 Task: Look for space in Viñales, Cuba from 3rd June, 2023 to 9th June, 2023 for 2 adults in price range Rs.6000 to Rs.12000. Place can be entire place with 1  bedroom having 1 bed and 1 bathroom. Property type can be house, flat, guest house, hotel. Booking option can be shelf check-in. Required host language is .
Action: Mouse moved to (372, 71)
Screenshot: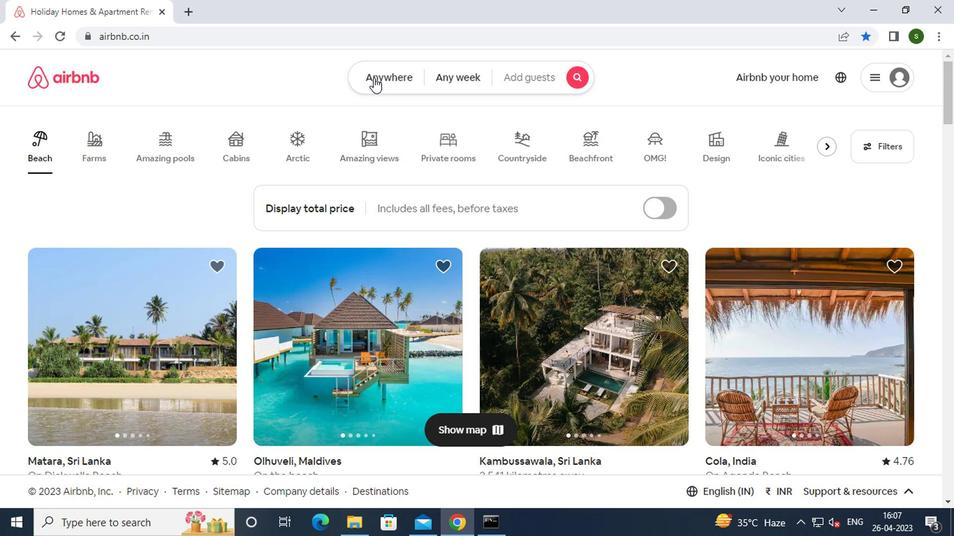 
Action: Mouse pressed left at (372, 71)
Screenshot: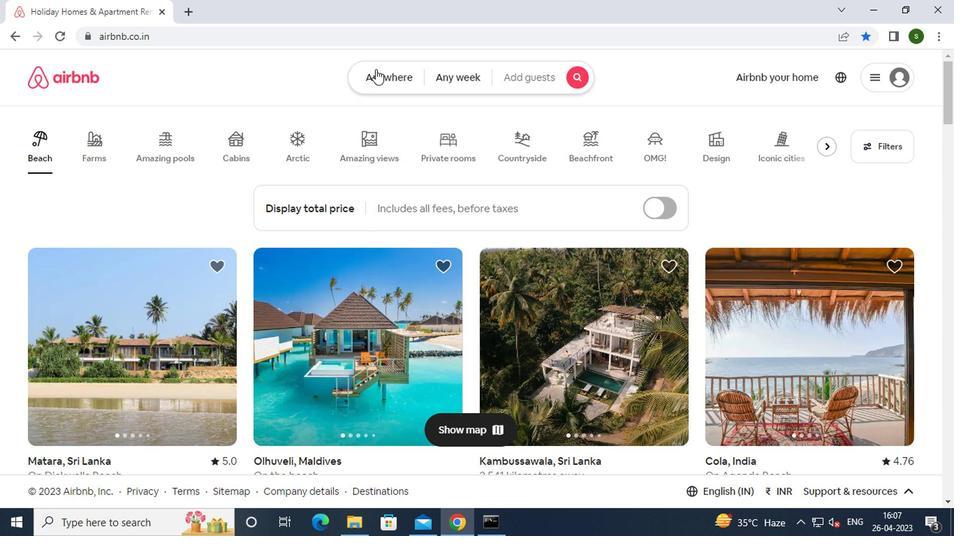 
Action: Mouse moved to (254, 130)
Screenshot: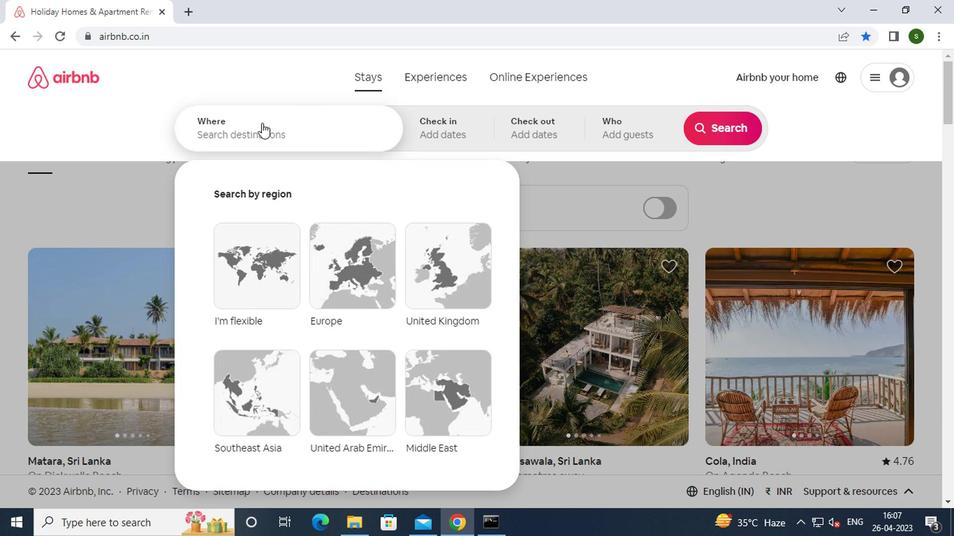 
Action: Mouse pressed left at (254, 130)
Screenshot: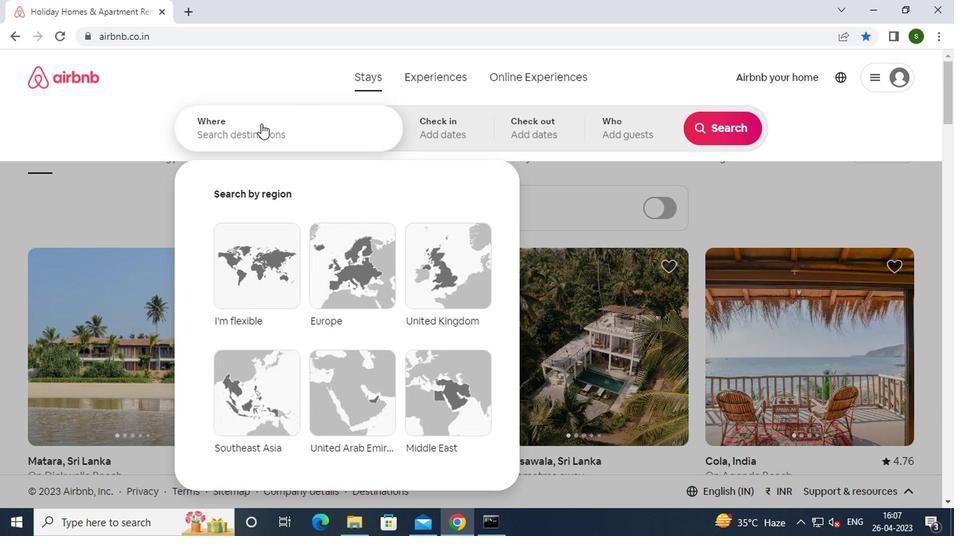 
Action: Key pressed <Key.caps_lock>v<Key.caps_lock>inales,<Key.space><Key.caps_lock>
Screenshot: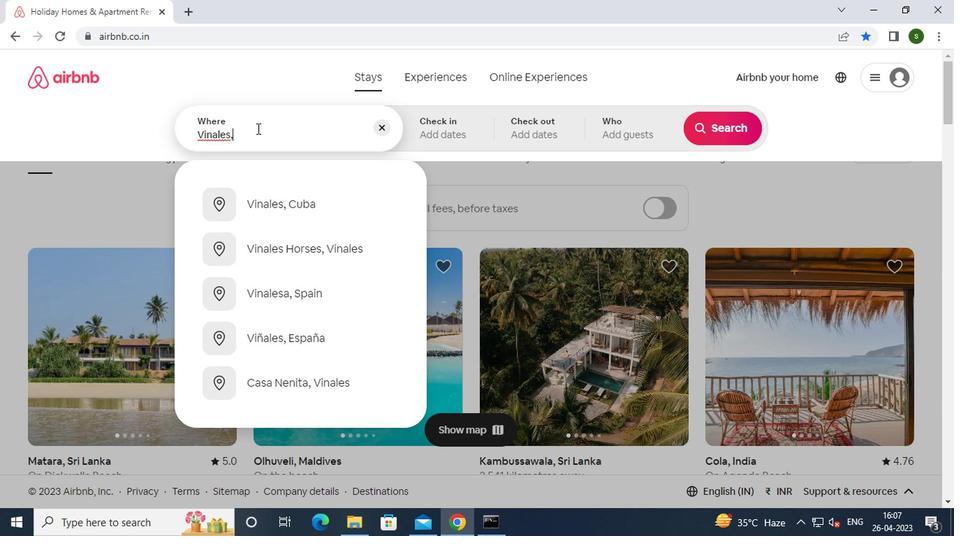 
Action: Mouse moved to (306, 203)
Screenshot: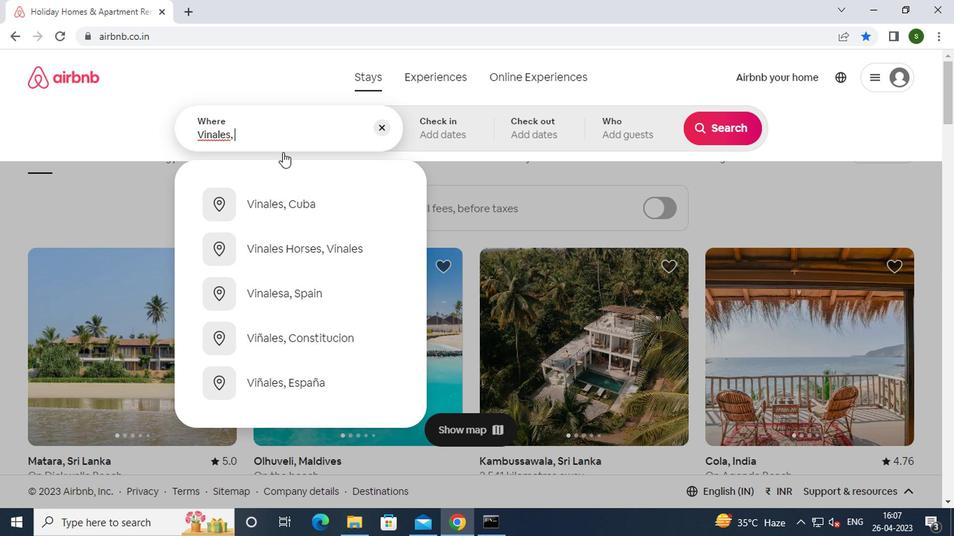 
Action: Mouse pressed left at (306, 203)
Screenshot: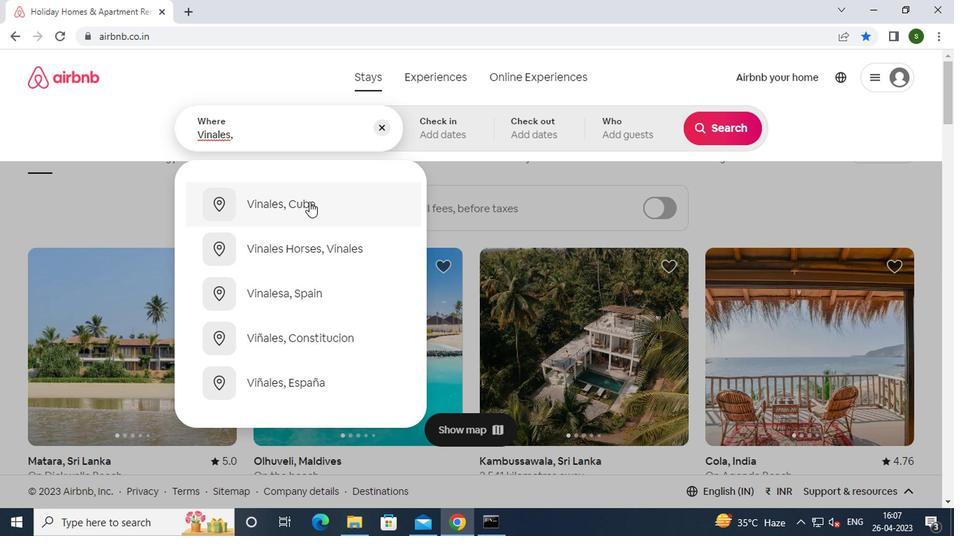 
Action: Mouse moved to (704, 238)
Screenshot: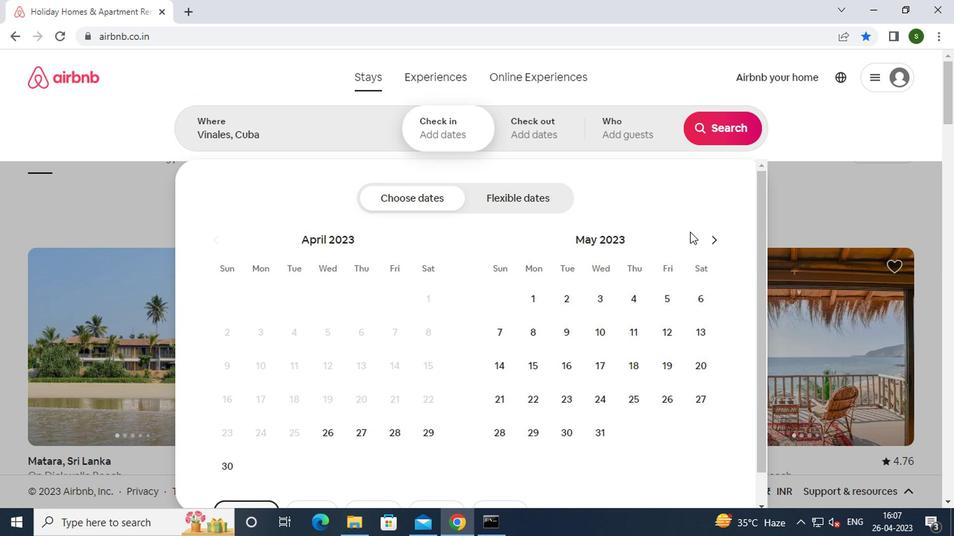 
Action: Mouse pressed left at (704, 238)
Screenshot: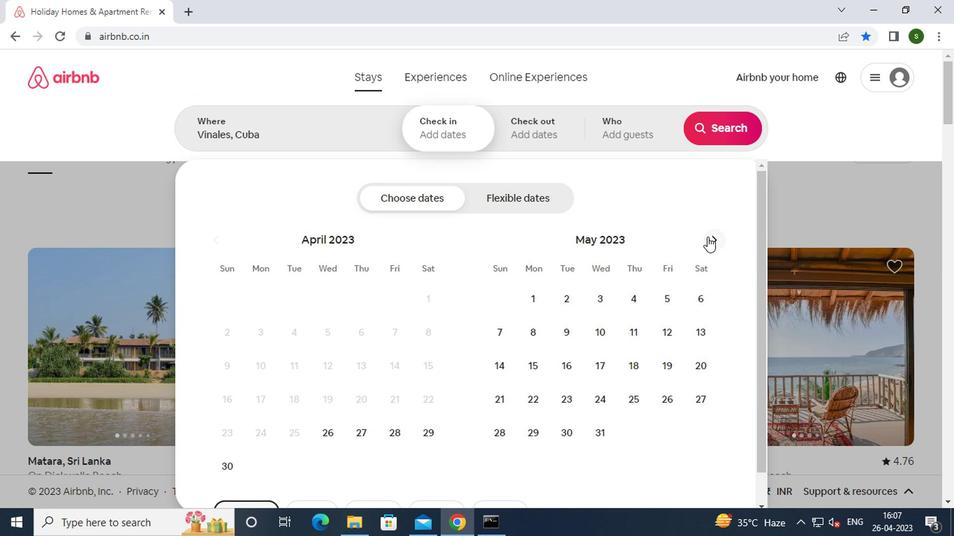 
Action: Mouse moved to (689, 304)
Screenshot: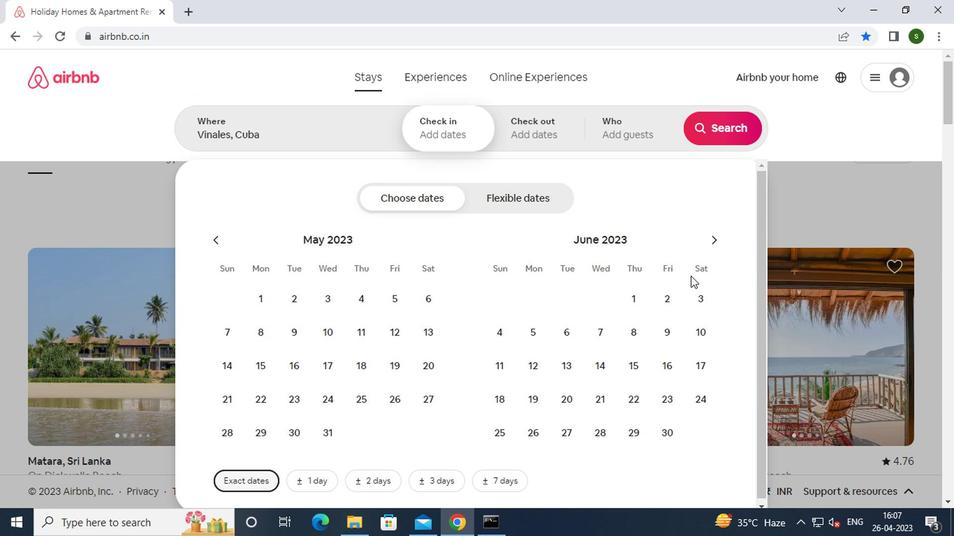 
Action: Mouse pressed left at (689, 304)
Screenshot: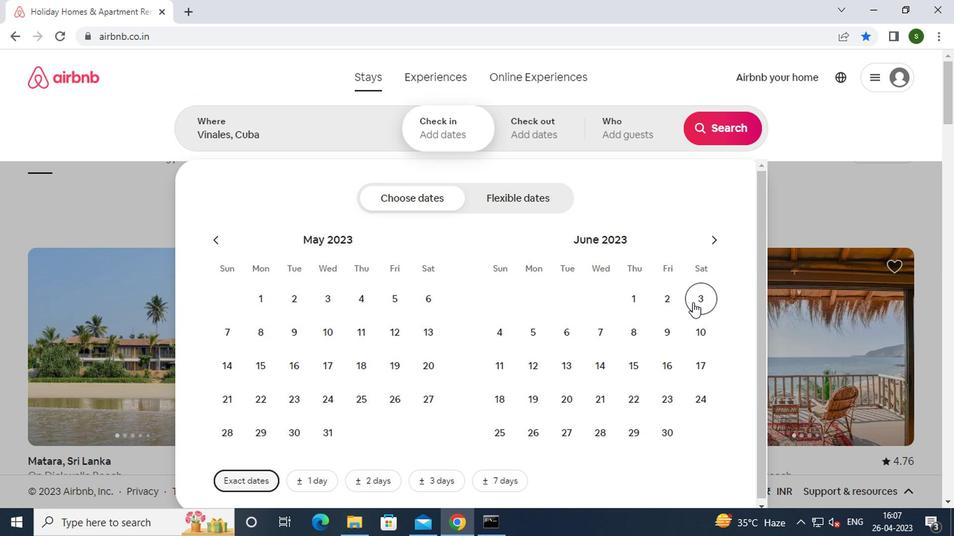 
Action: Mouse moved to (667, 337)
Screenshot: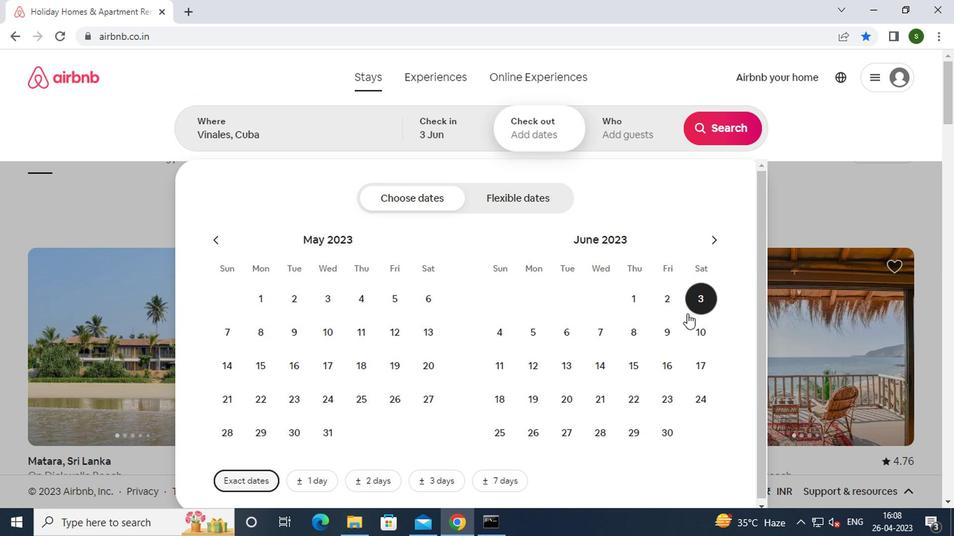 
Action: Mouse pressed left at (667, 337)
Screenshot: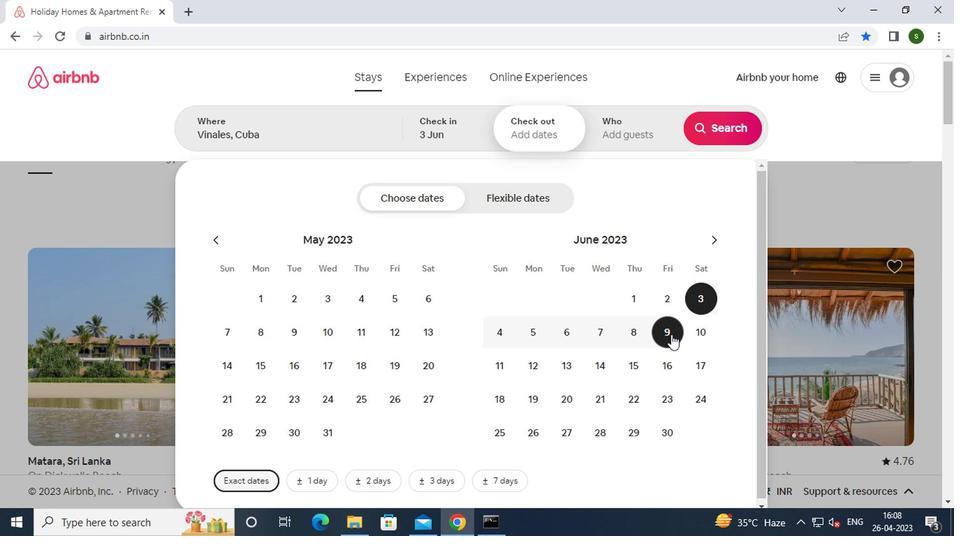 
Action: Mouse moved to (621, 133)
Screenshot: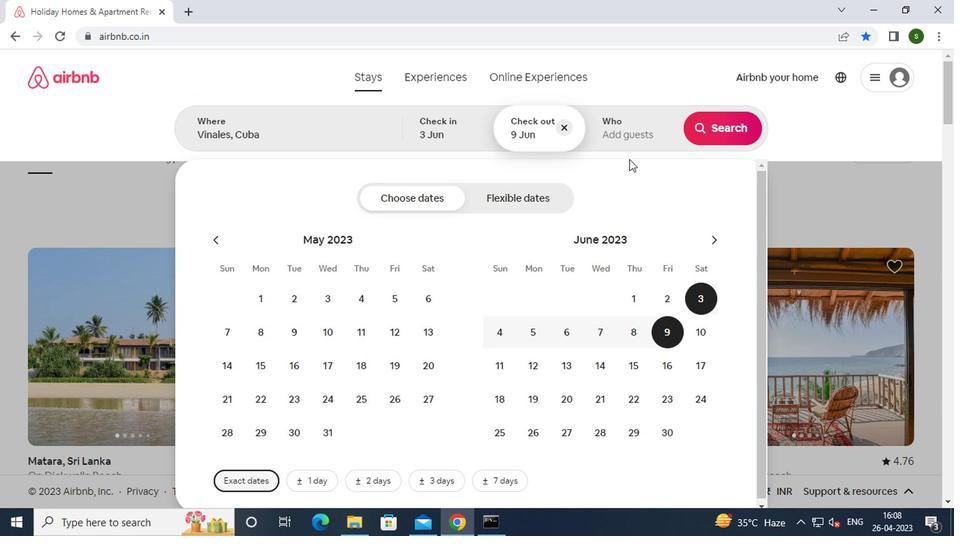 
Action: Mouse pressed left at (621, 133)
Screenshot: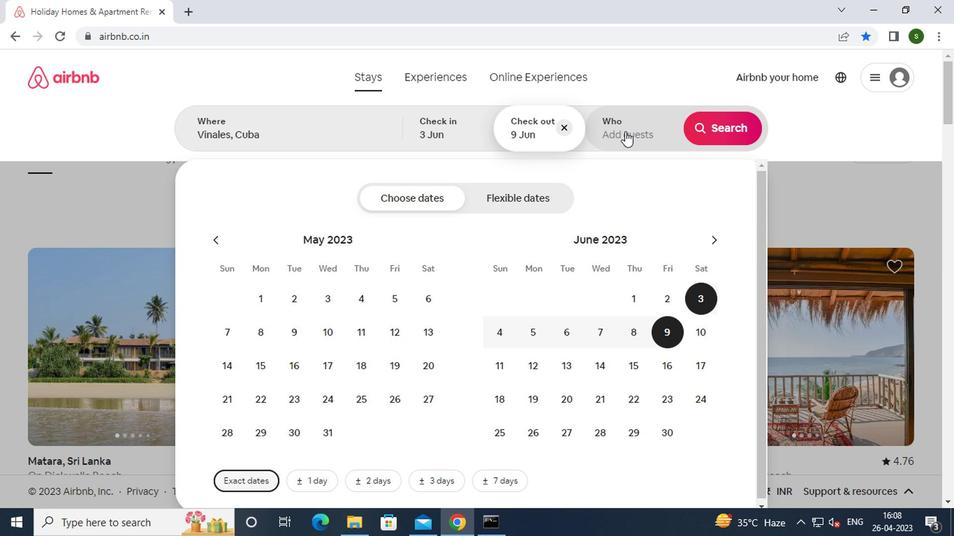 
Action: Mouse moved to (730, 206)
Screenshot: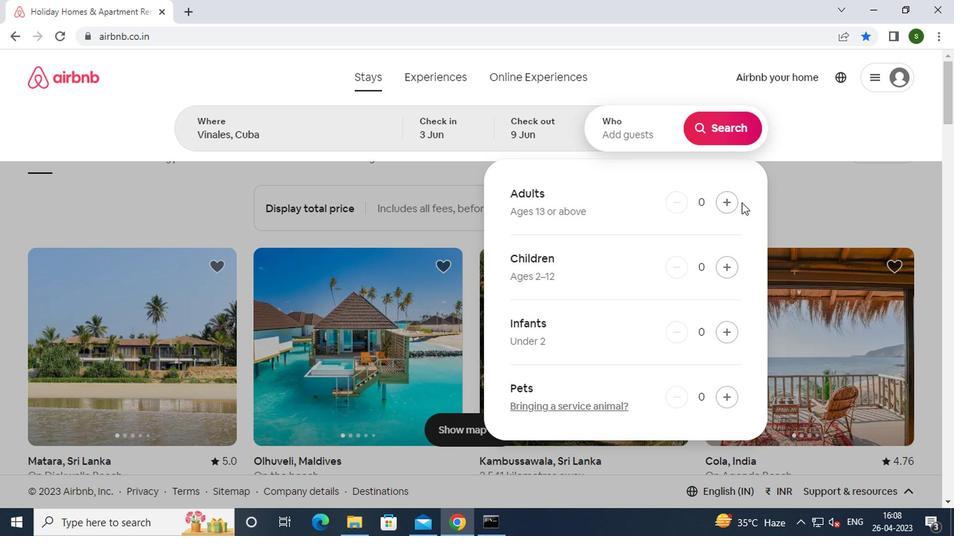 
Action: Mouse pressed left at (730, 206)
Screenshot: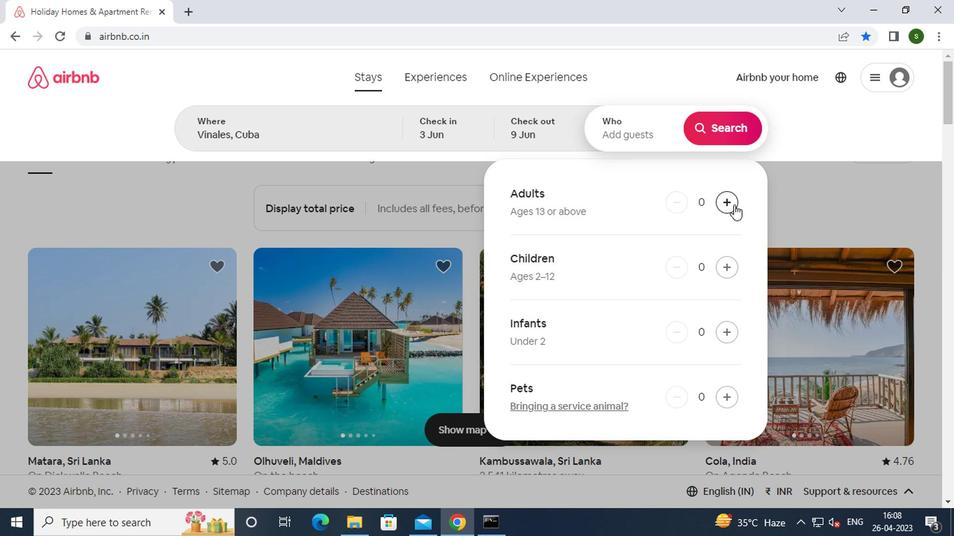 
Action: Mouse pressed left at (730, 206)
Screenshot: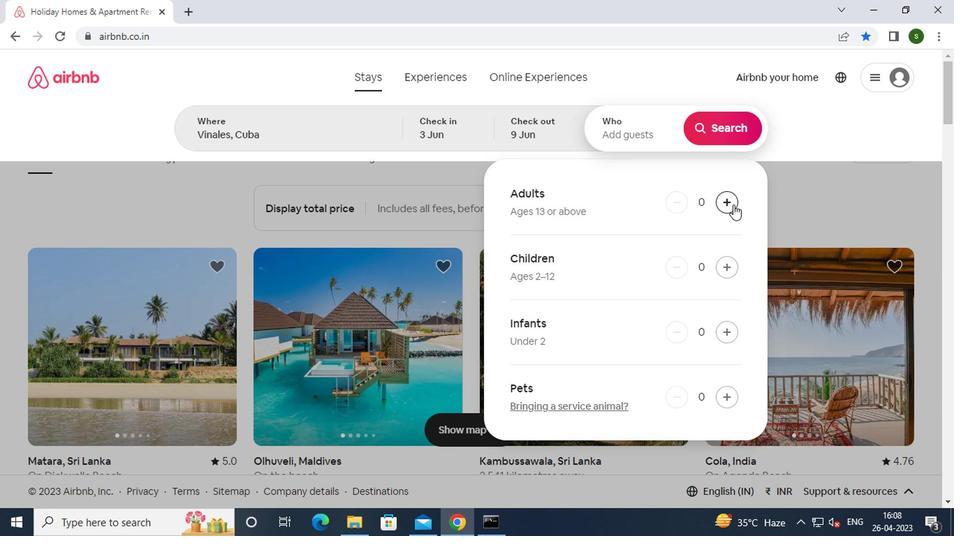 
Action: Mouse moved to (721, 136)
Screenshot: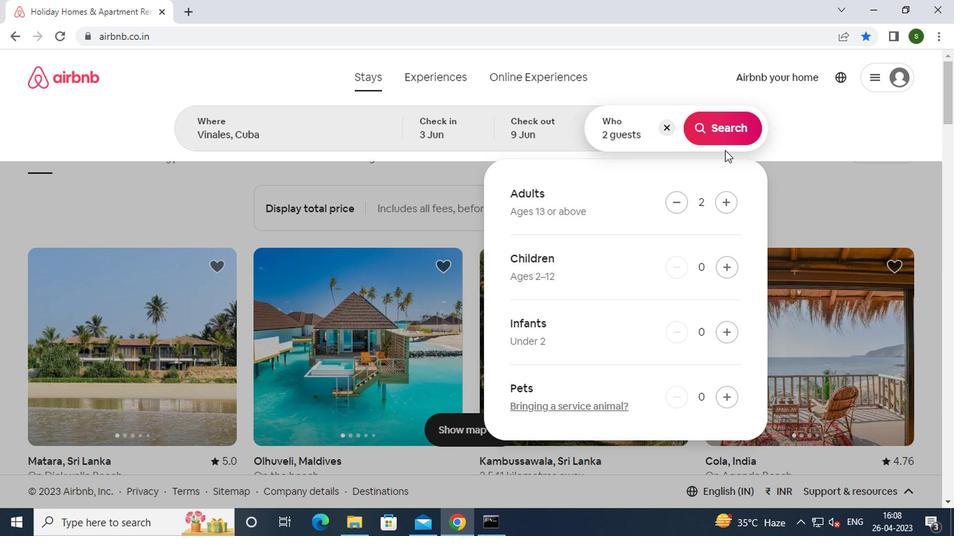 
Action: Mouse pressed left at (721, 136)
Screenshot: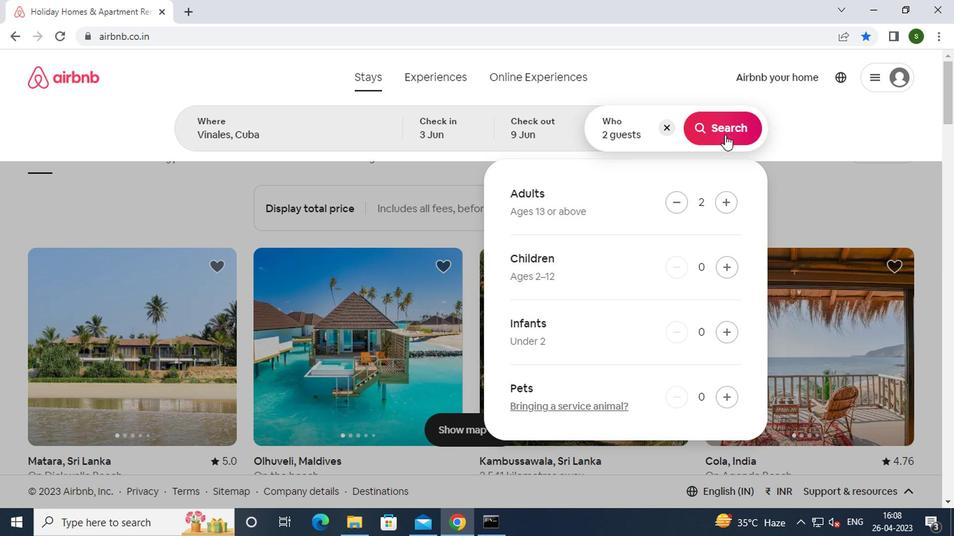 
Action: Mouse moved to (885, 141)
Screenshot: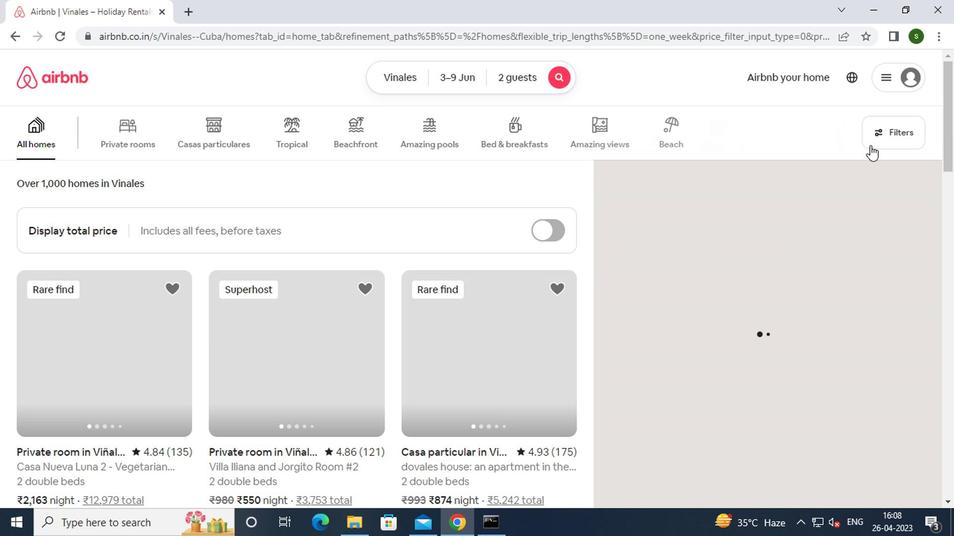 
Action: Mouse pressed left at (885, 141)
Screenshot: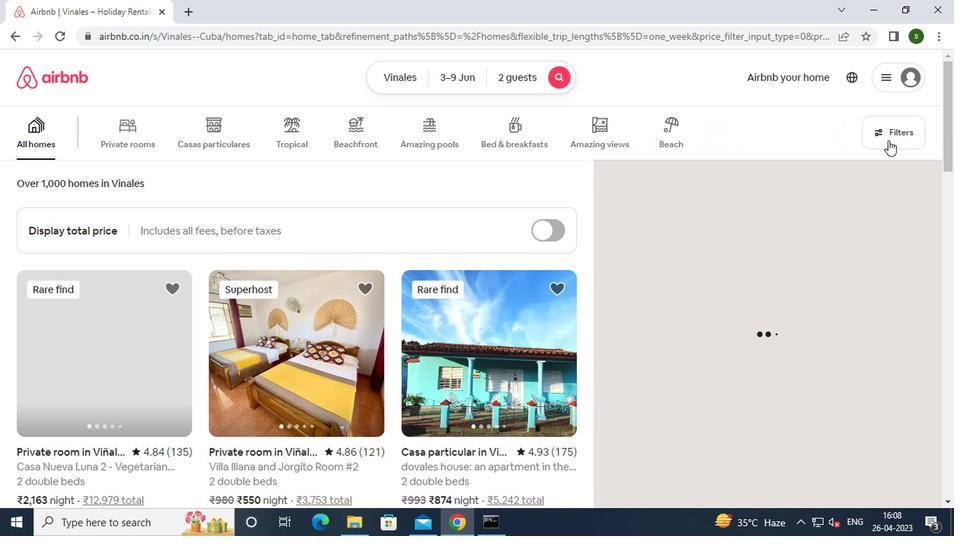
Action: Mouse moved to (307, 313)
Screenshot: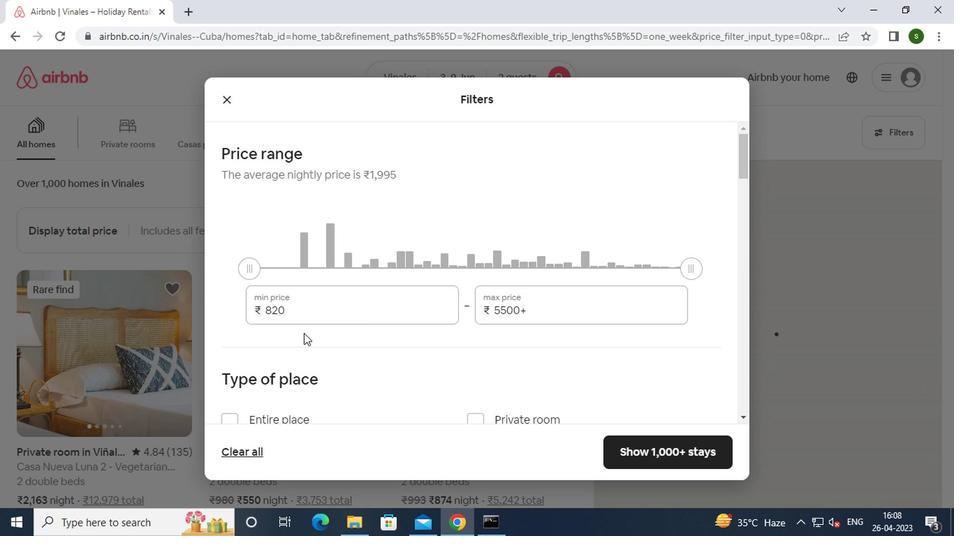 
Action: Mouse pressed left at (307, 313)
Screenshot: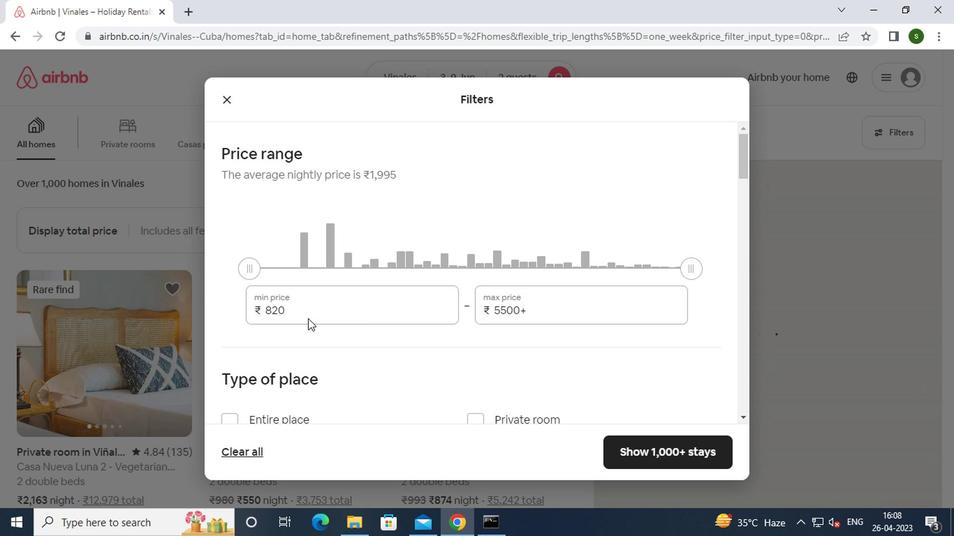 
Action: Mouse moved to (307, 313)
Screenshot: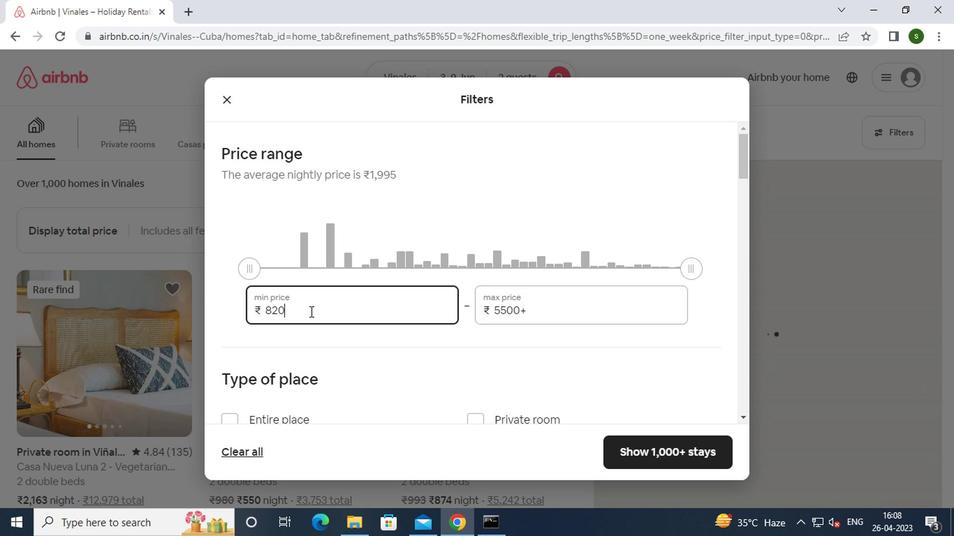 
Action: Key pressed <Key.backspace><Key.backspace><Key.backspace><Key.backspace><Key.backspace><Key.backspace><Key.backspace>6000
Screenshot: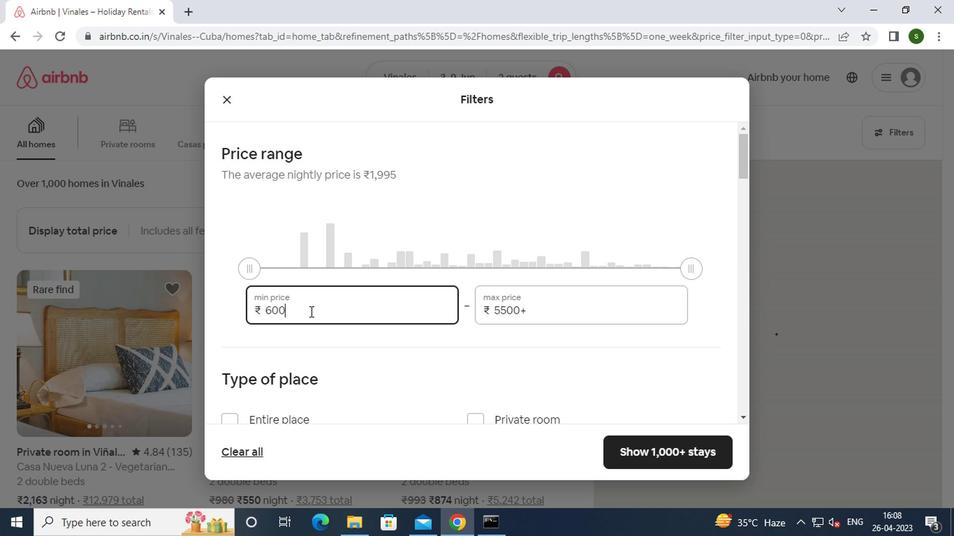 
Action: Mouse moved to (533, 313)
Screenshot: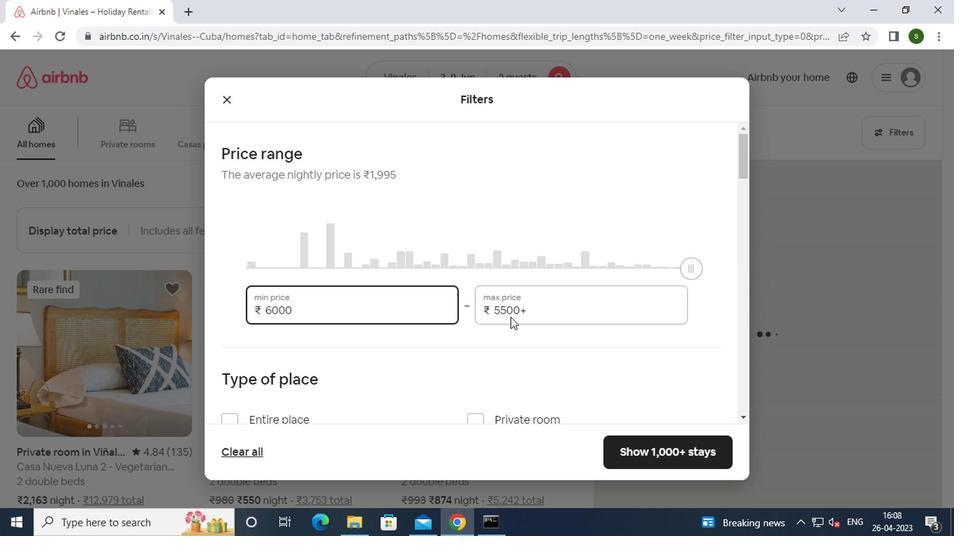 
Action: Mouse pressed left at (533, 313)
Screenshot: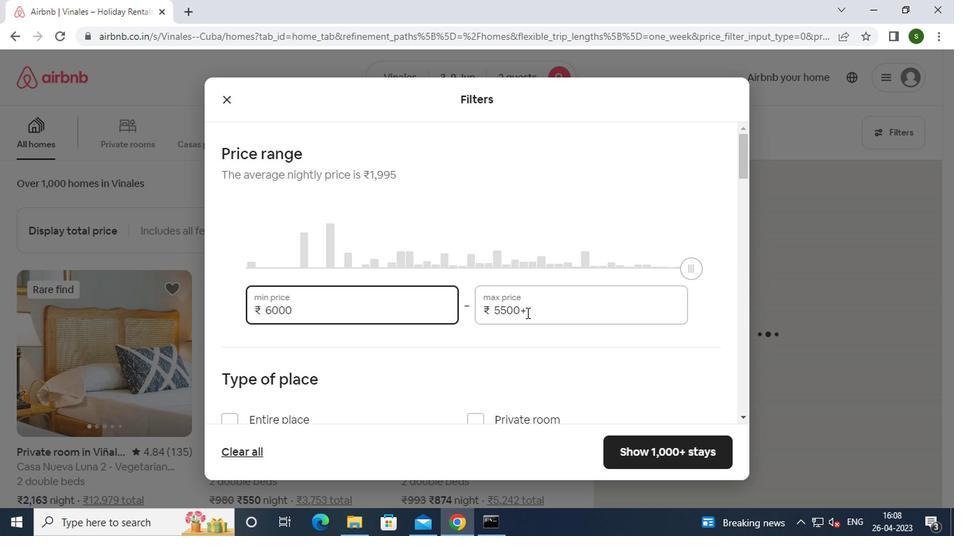 
Action: Key pressed <Key.backspace><Key.backspace><Key.backspace><Key.backspace><Key.backspace><Key.backspace><Key.backspace><Key.backspace><Key.backspace><Key.backspace>12000
Screenshot: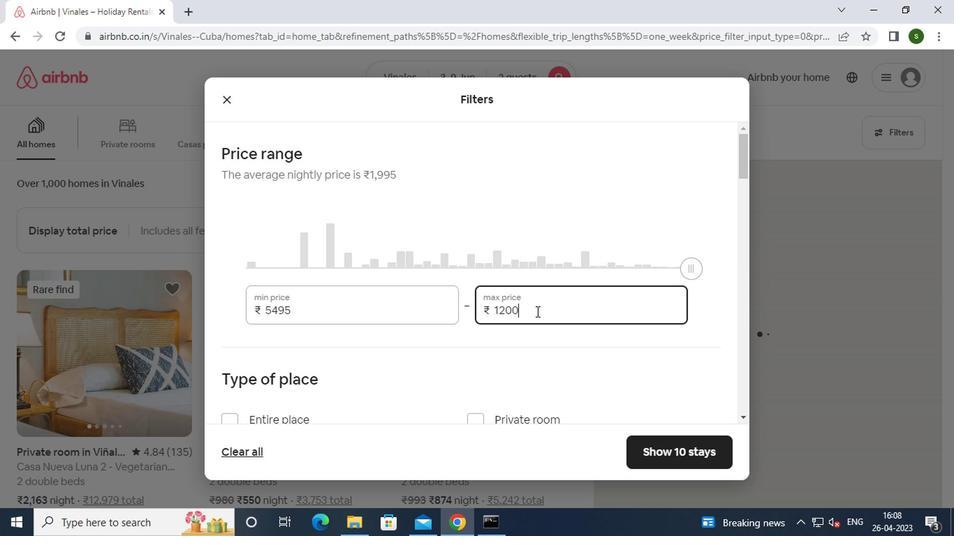 
Action: Mouse moved to (401, 335)
Screenshot: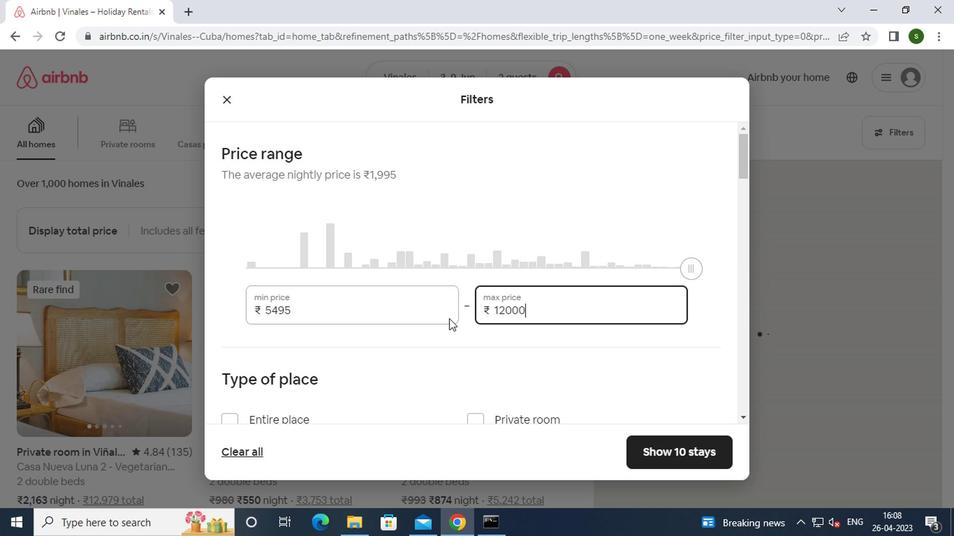 
Action: Mouse scrolled (401, 334) with delta (0, 0)
Screenshot: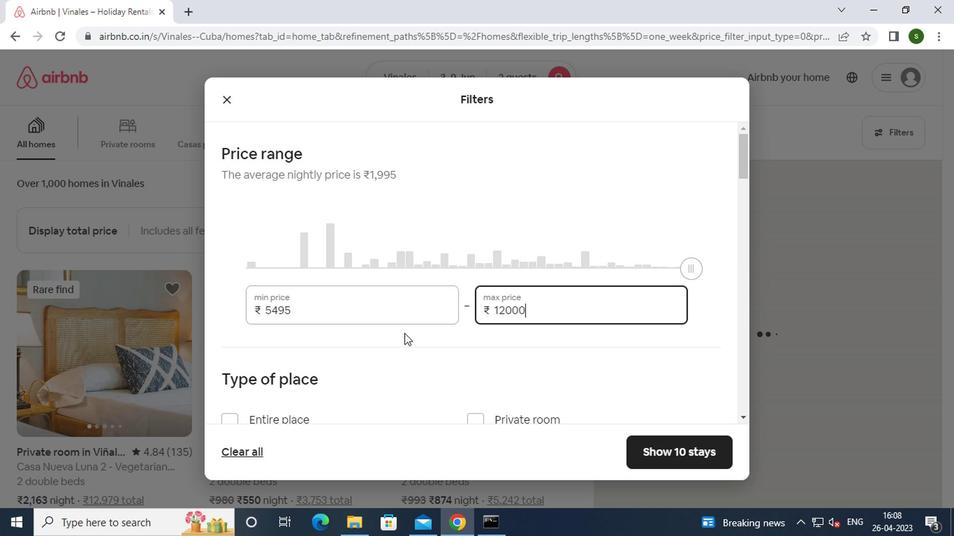 
Action: Mouse scrolled (401, 334) with delta (0, 0)
Screenshot: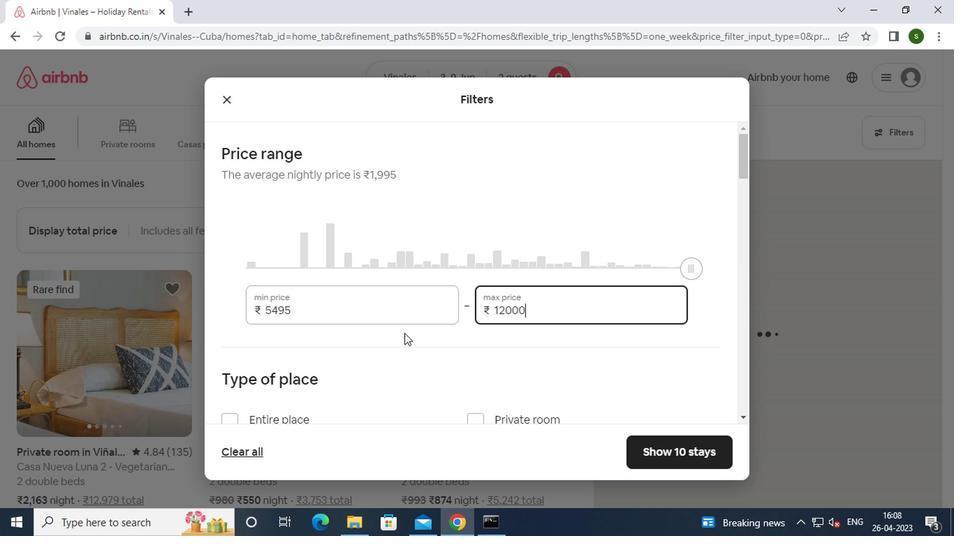 
Action: Mouse moved to (252, 284)
Screenshot: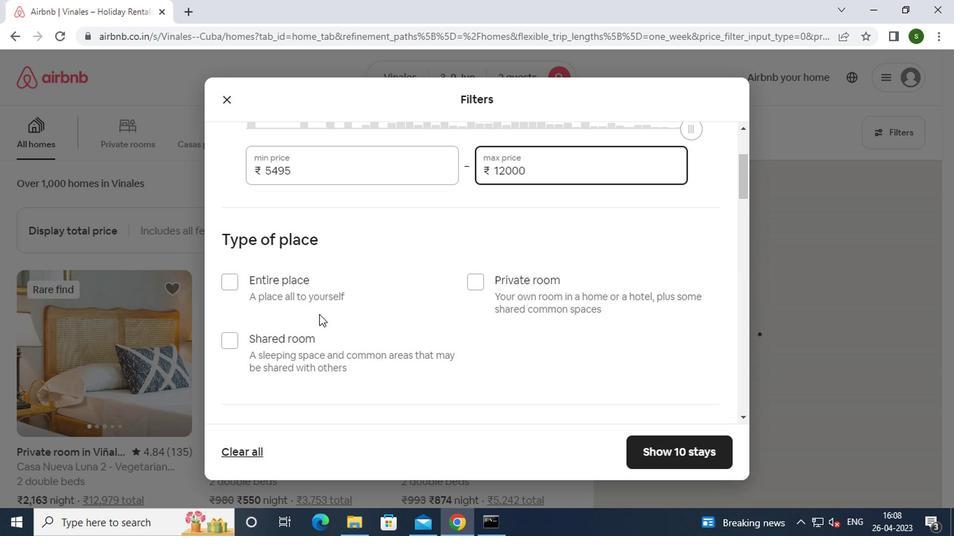 
Action: Mouse pressed left at (252, 284)
Screenshot: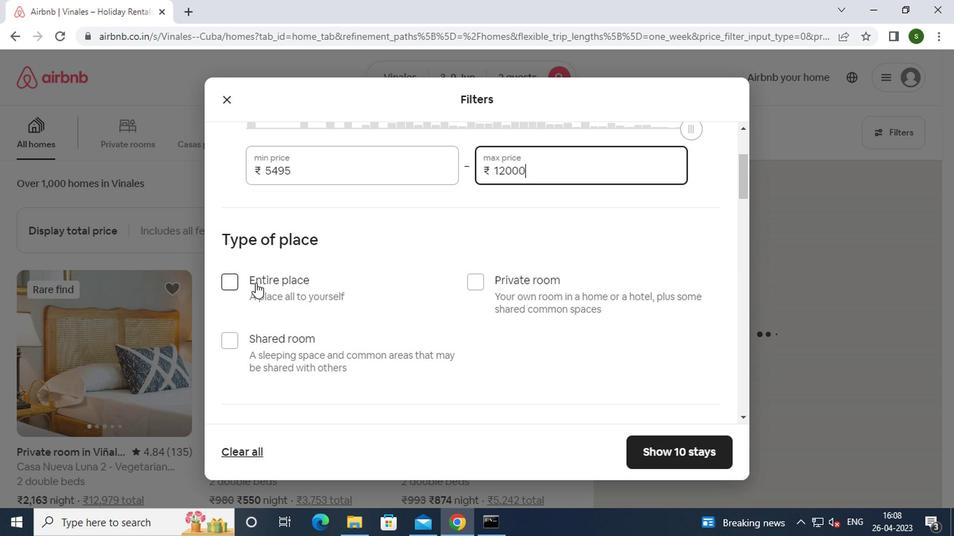 
Action: Mouse scrolled (252, 283) with delta (0, 0)
Screenshot: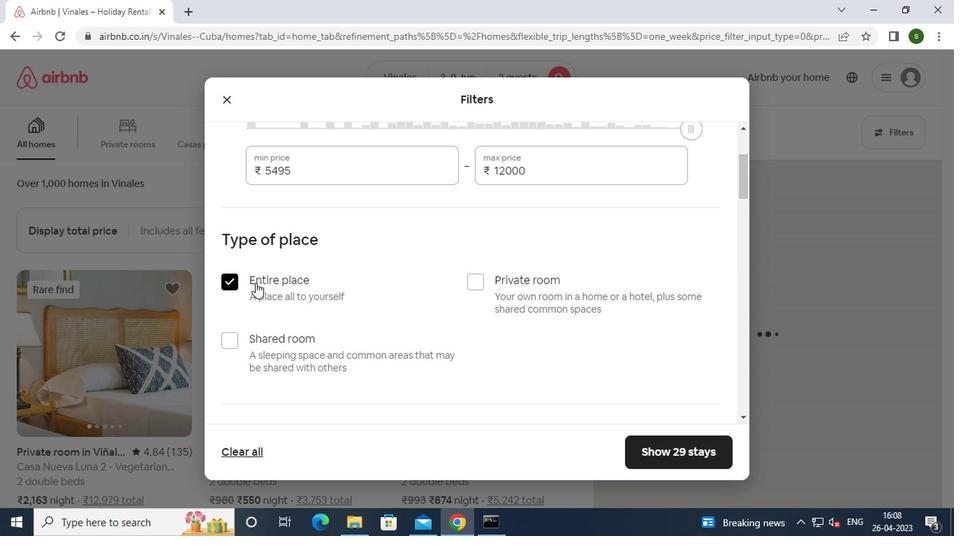 
Action: Mouse scrolled (252, 283) with delta (0, 0)
Screenshot: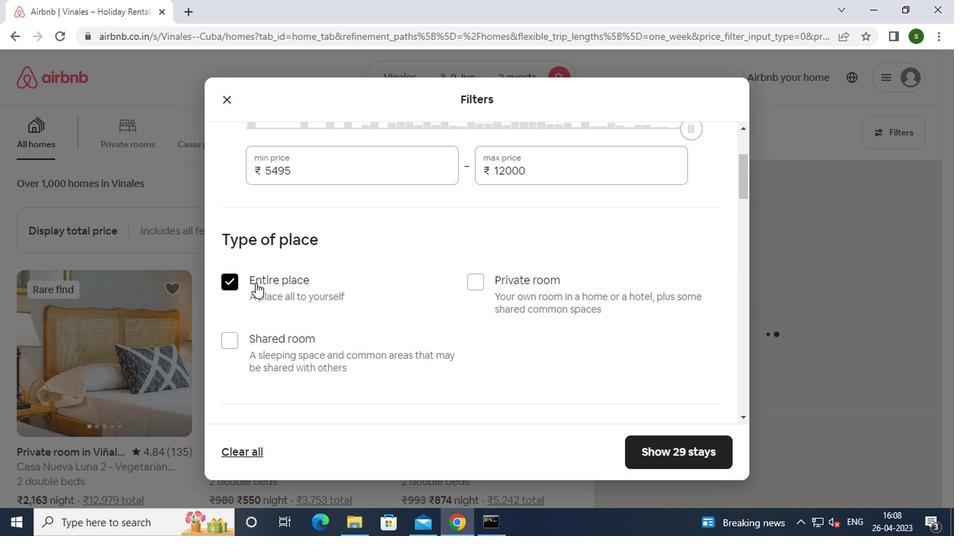 
Action: Mouse scrolled (252, 283) with delta (0, 0)
Screenshot: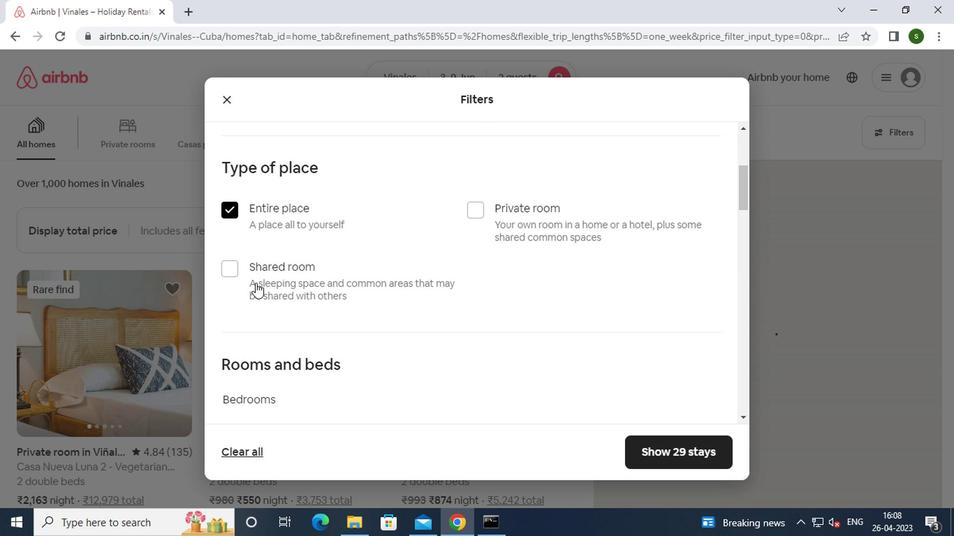 
Action: Mouse moved to (295, 297)
Screenshot: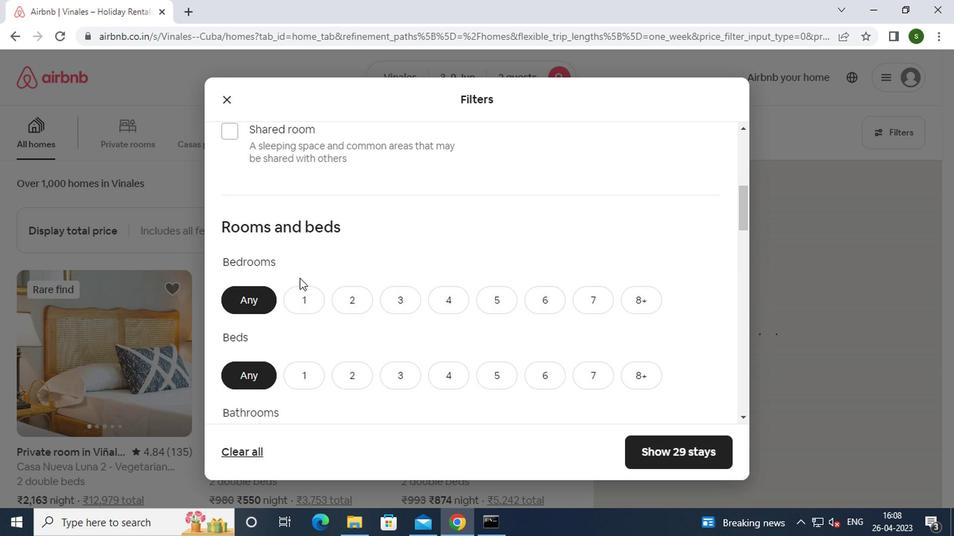 
Action: Mouse pressed left at (295, 297)
Screenshot: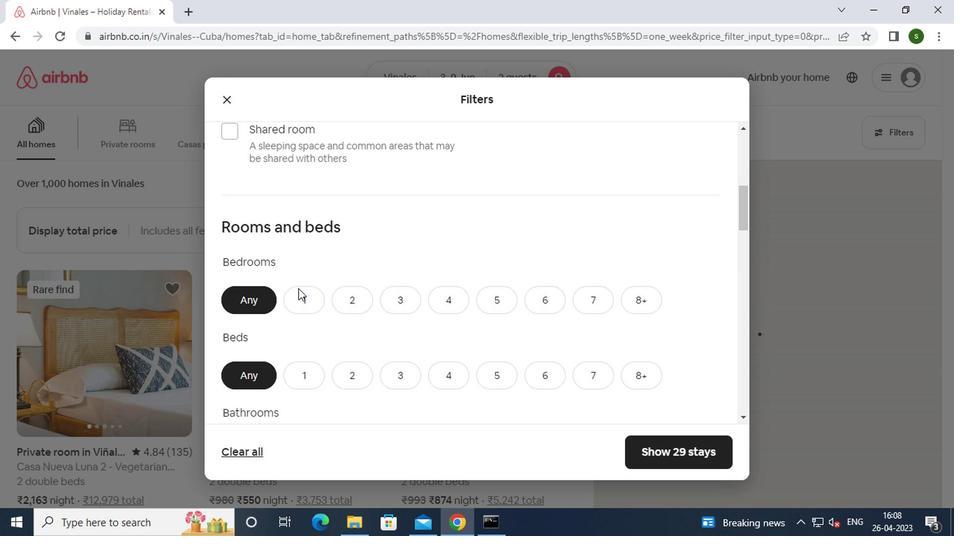 
Action: Mouse moved to (297, 386)
Screenshot: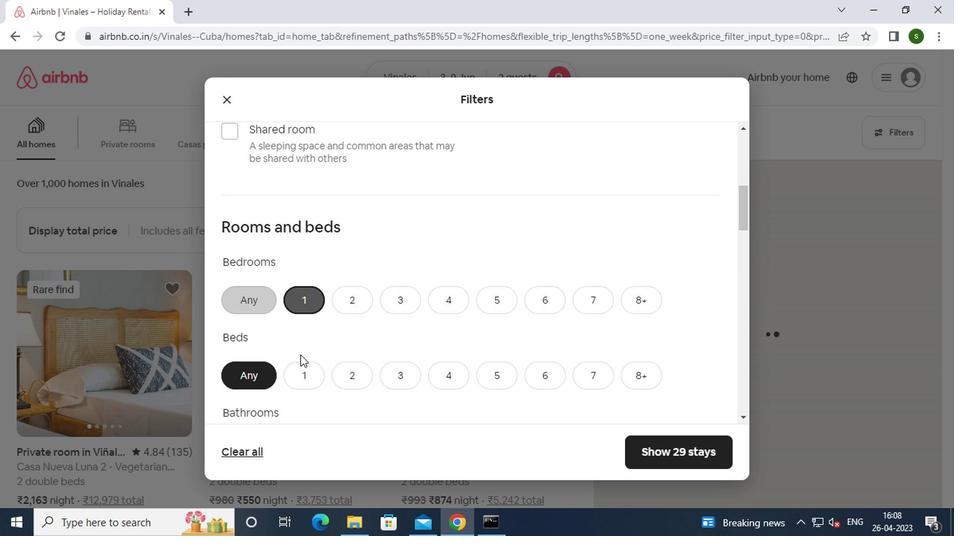
Action: Mouse pressed left at (297, 386)
Screenshot: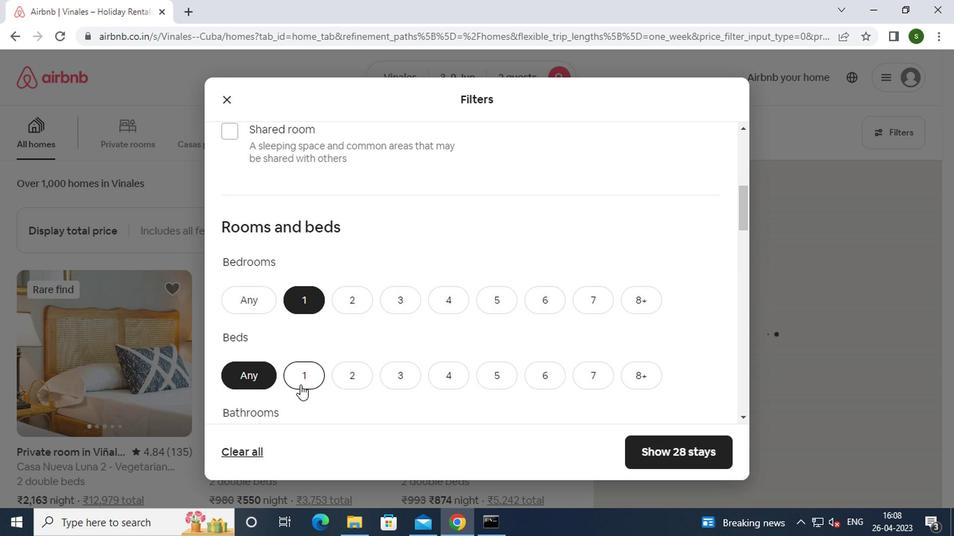 
Action: Mouse scrolled (297, 385) with delta (0, 0)
Screenshot: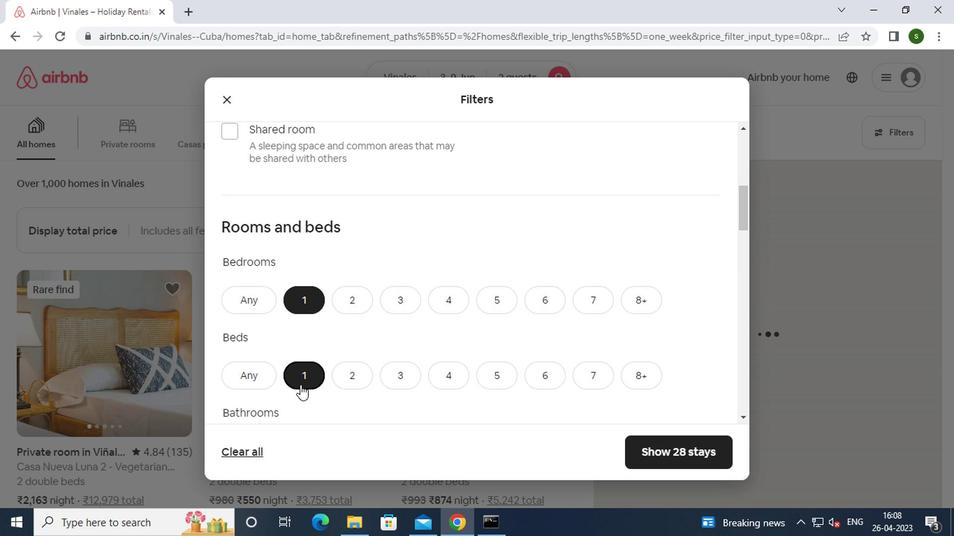 
Action: Mouse scrolled (297, 385) with delta (0, 0)
Screenshot: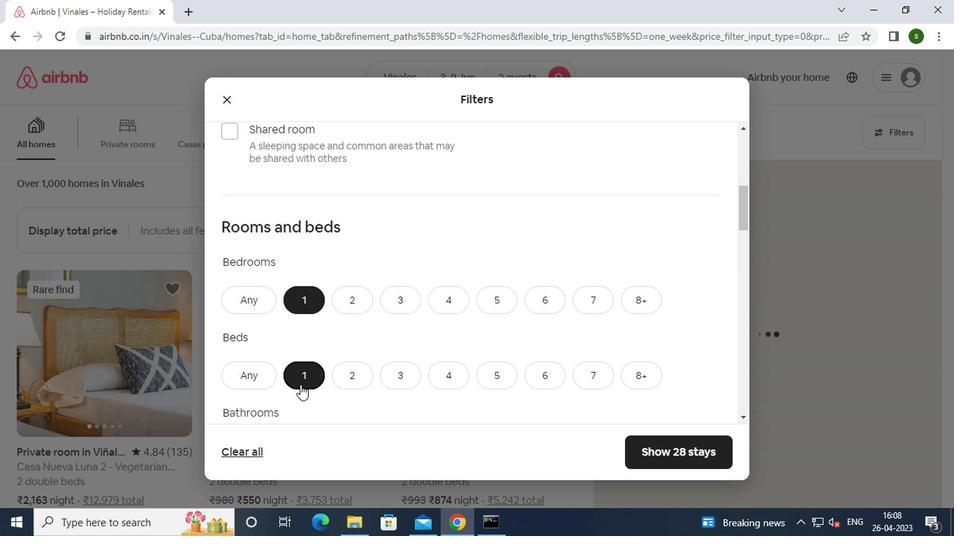 
Action: Mouse moved to (307, 312)
Screenshot: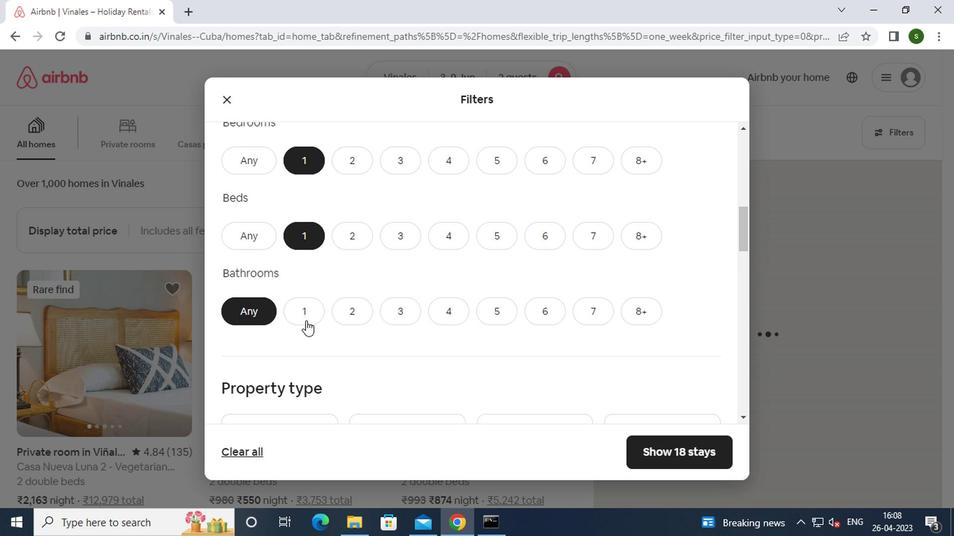 
Action: Mouse pressed left at (307, 312)
Screenshot: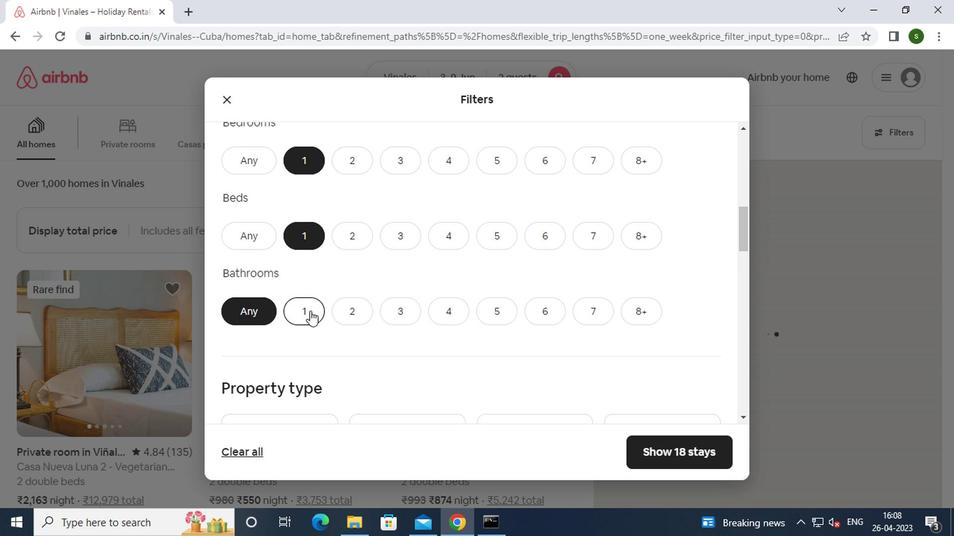 
Action: Mouse moved to (325, 311)
Screenshot: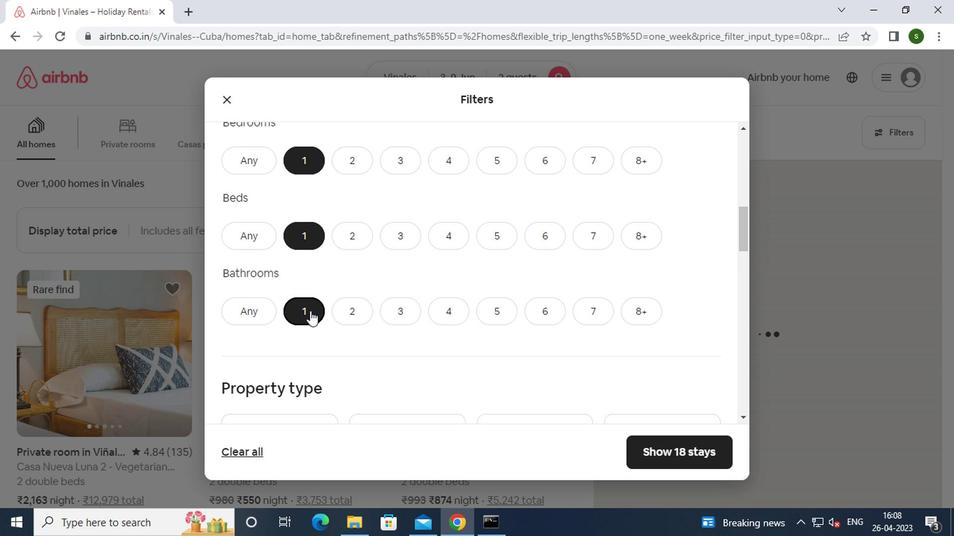 
Action: Mouse scrolled (325, 311) with delta (0, 0)
Screenshot: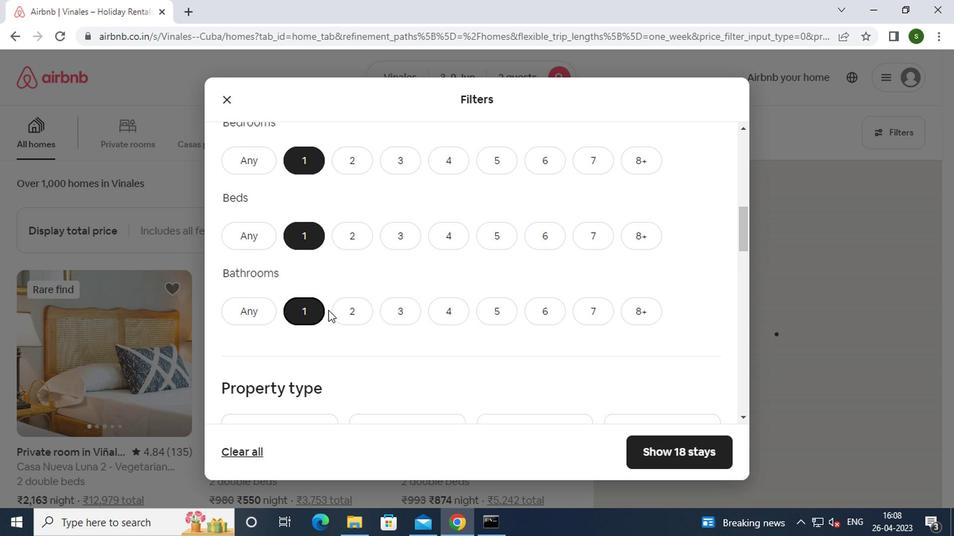 
Action: Mouse scrolled (325, 311) with delta (0, 0)
Screenshot: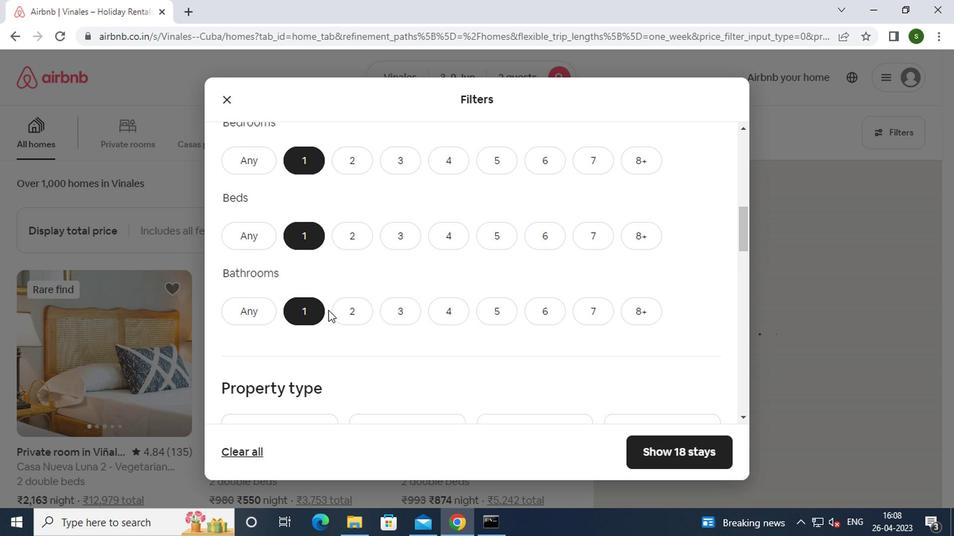 
Action: Mouse moved to (320, 312)
Screenshot: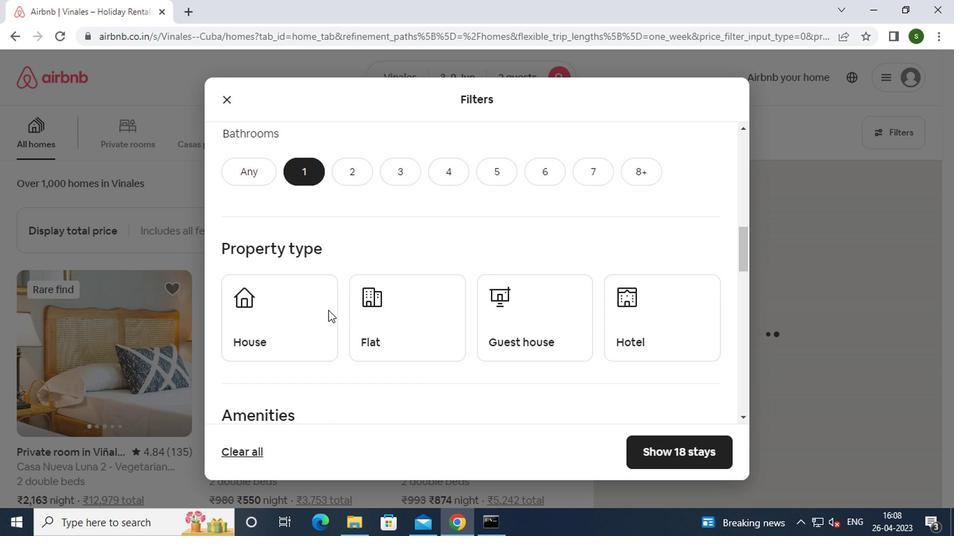 
Action: Mouse pressed left at (320, 312)
Screenshot: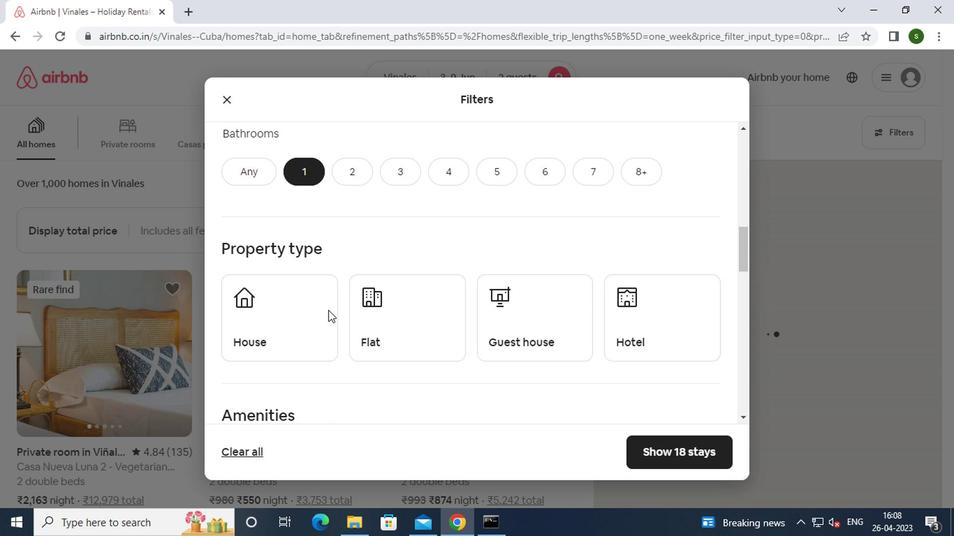 
Action: Mouse moved to (384, 314)
Screenshot: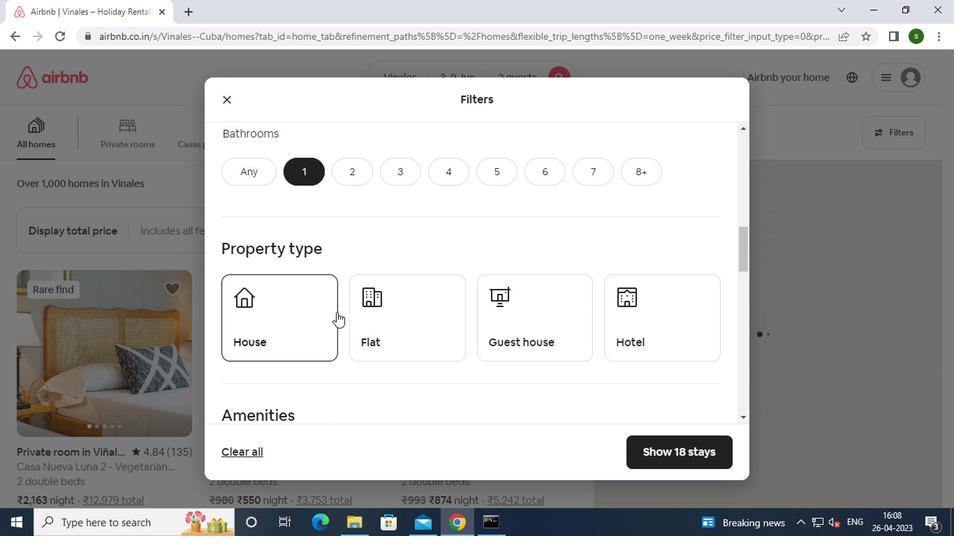
Action: Mouse pressed left at (384, 314)
Screenshot: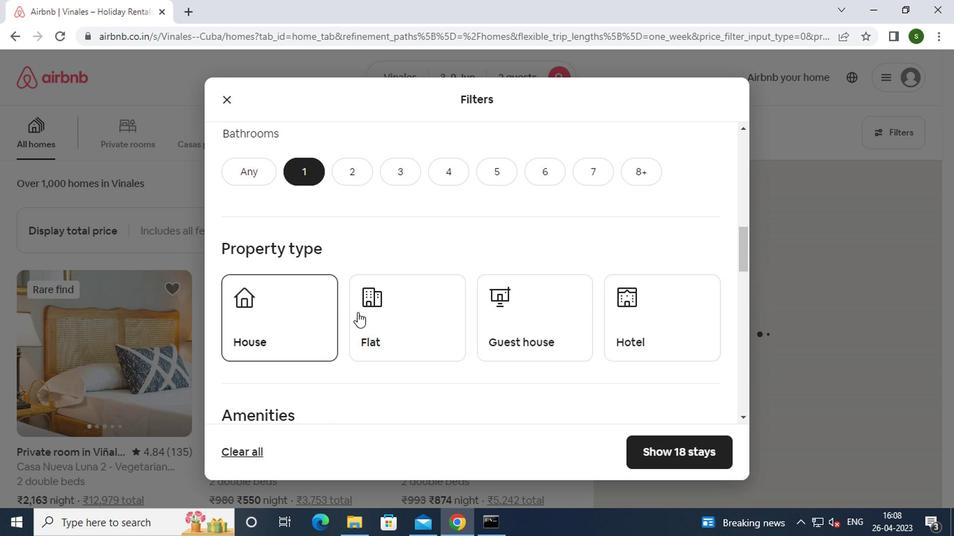 
Action: Mouse moved to (495, 319)
Screenshot: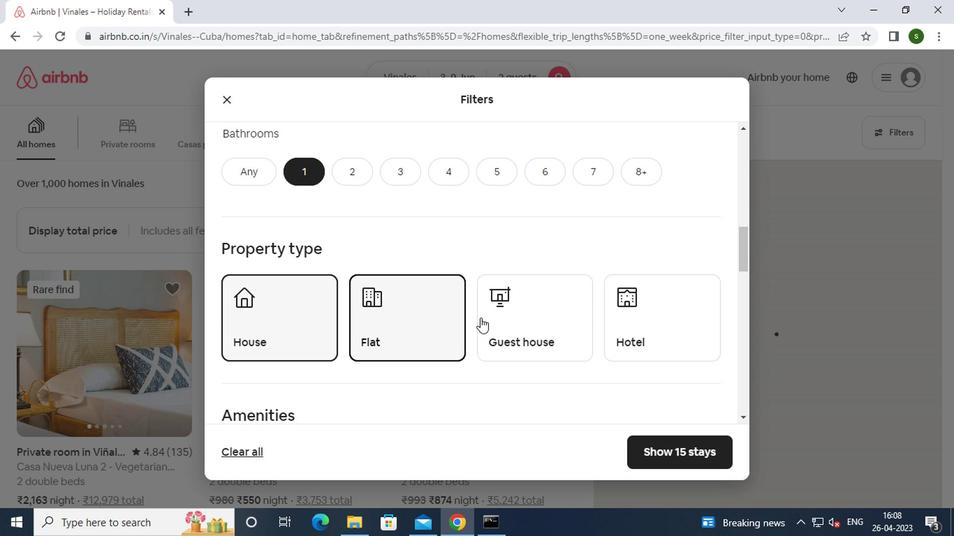 
Action: Mouse pressed left at (495, 319)
Screenshot: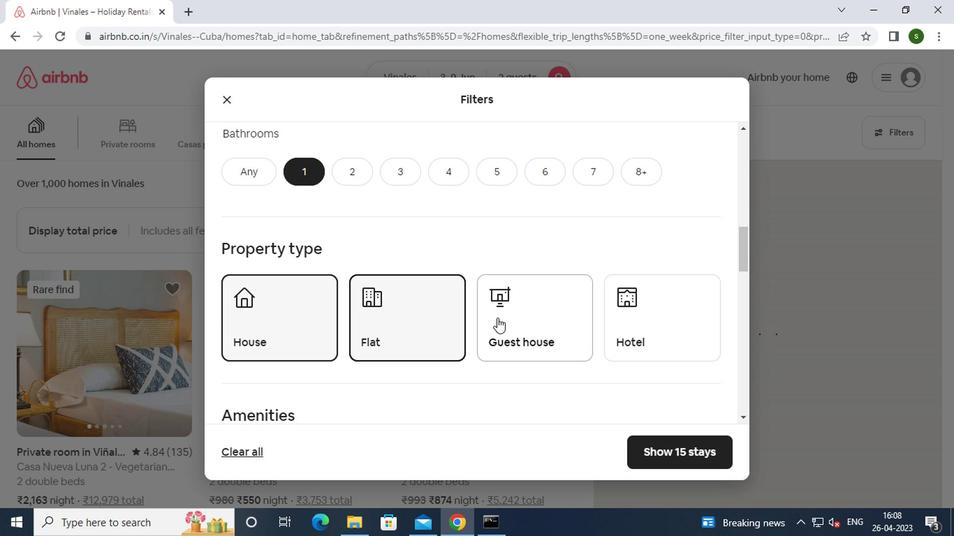 
Action: Mouse moved to (652, 315)
Screenshot: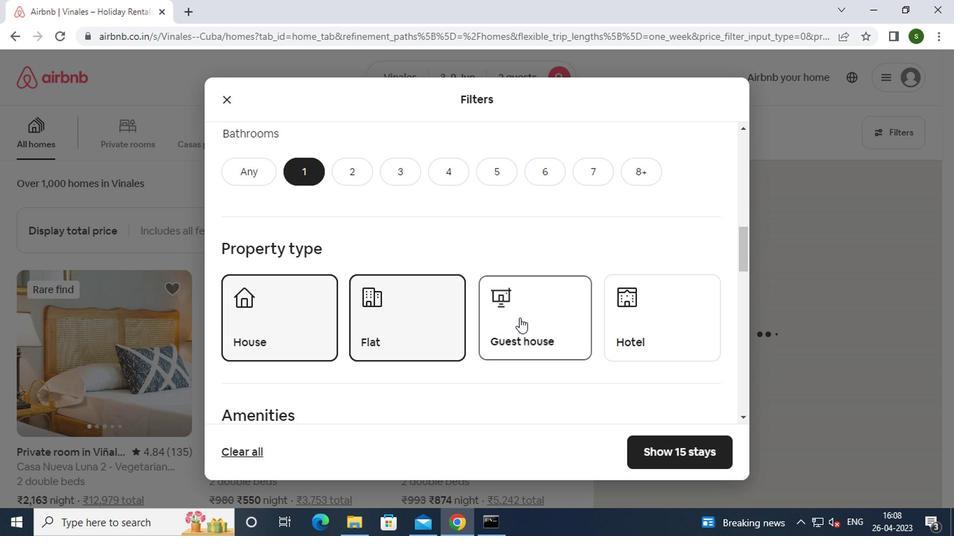 
Action: Mouse pressed left at (652, 315)
Screenshot: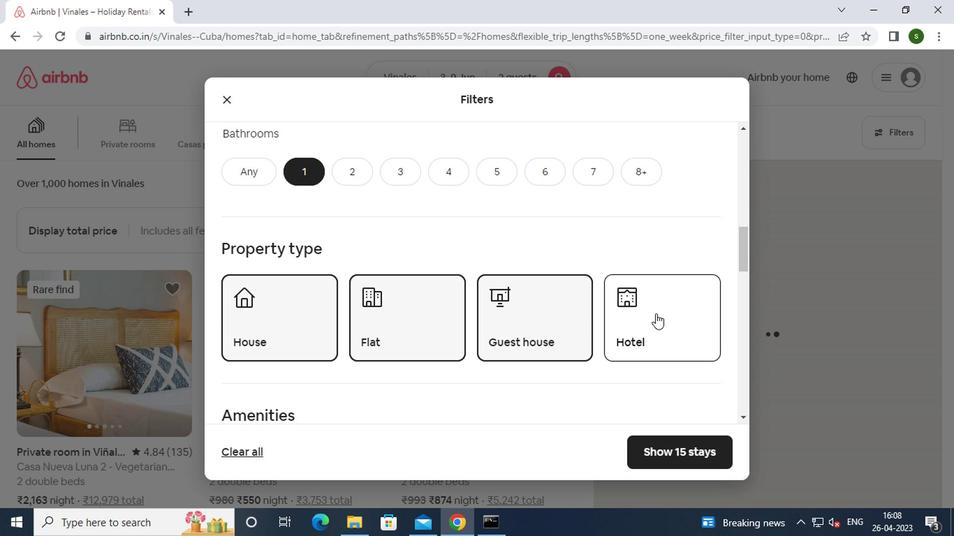 
Action: Mouse moved to (590, 316)
Screenshot: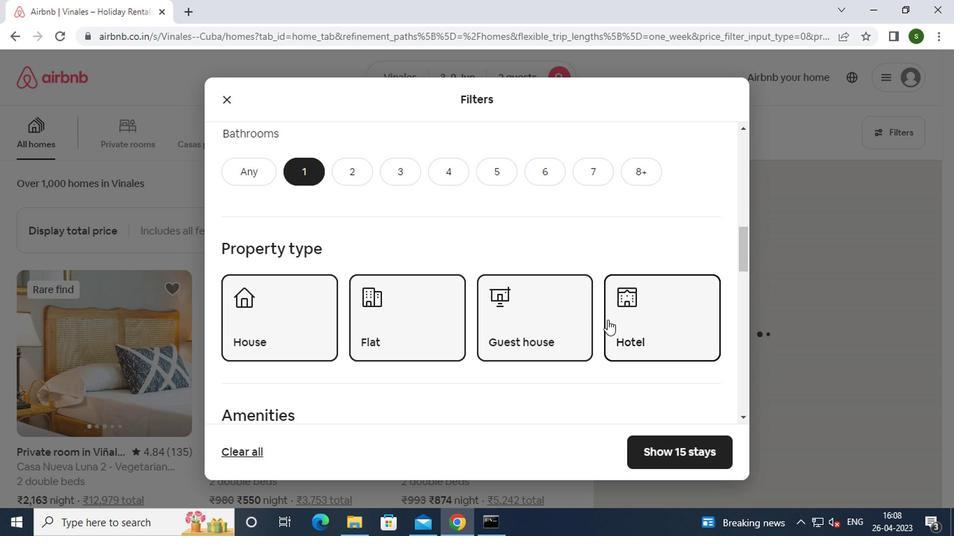 
Action: Mouse scrolled (590, 315) with delta (0, 0)
Screenshot: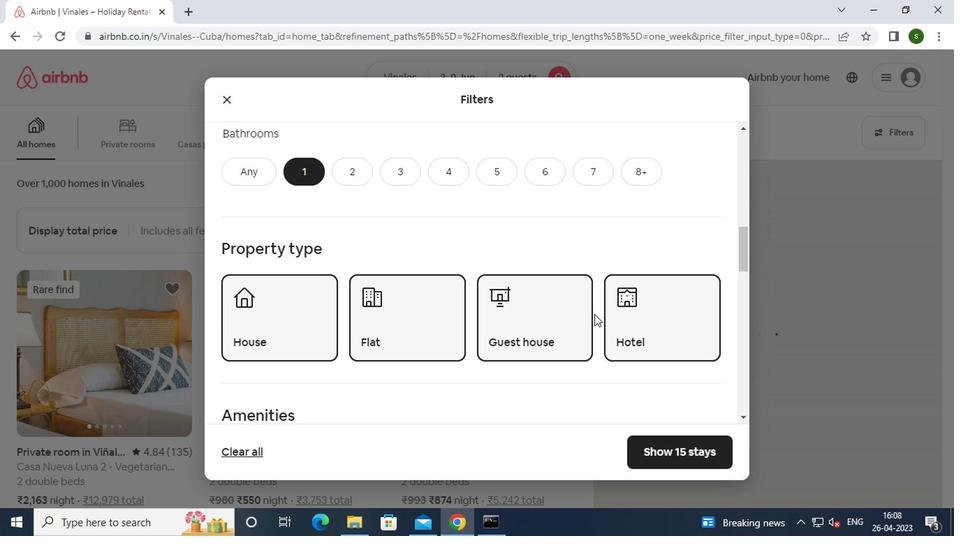 
Action: Mouse scrolled (590, 315) with delta (0, 0)
Screenshot: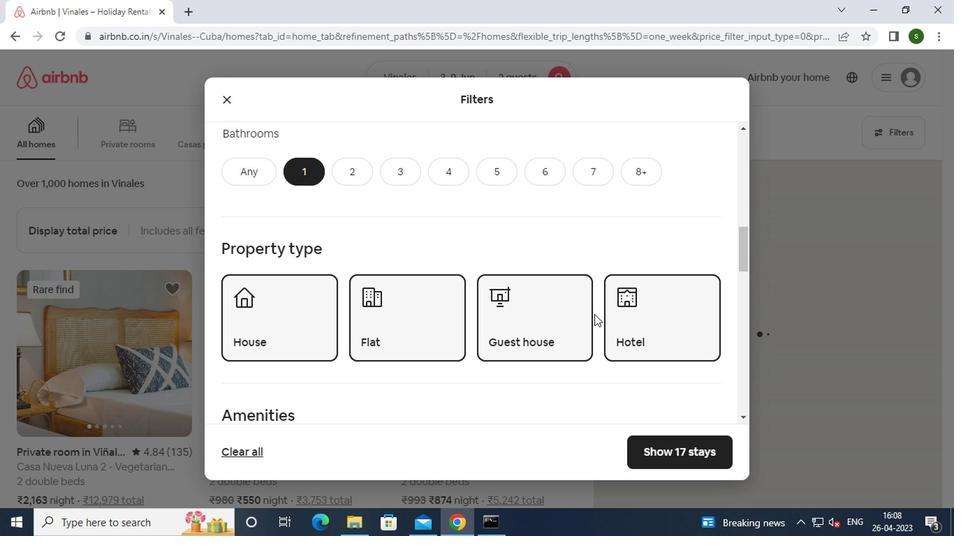 
Action: Mouse scrolled (590, 315) with delta (0, 0)
Screenshot: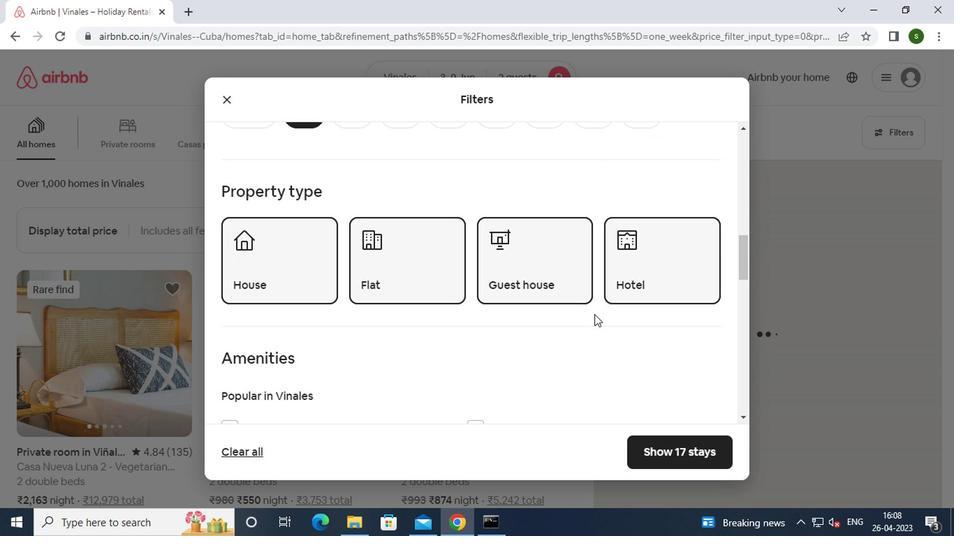 
Action: Mouse scrolled (590, 315) with delta (0, 0)
Screenshot: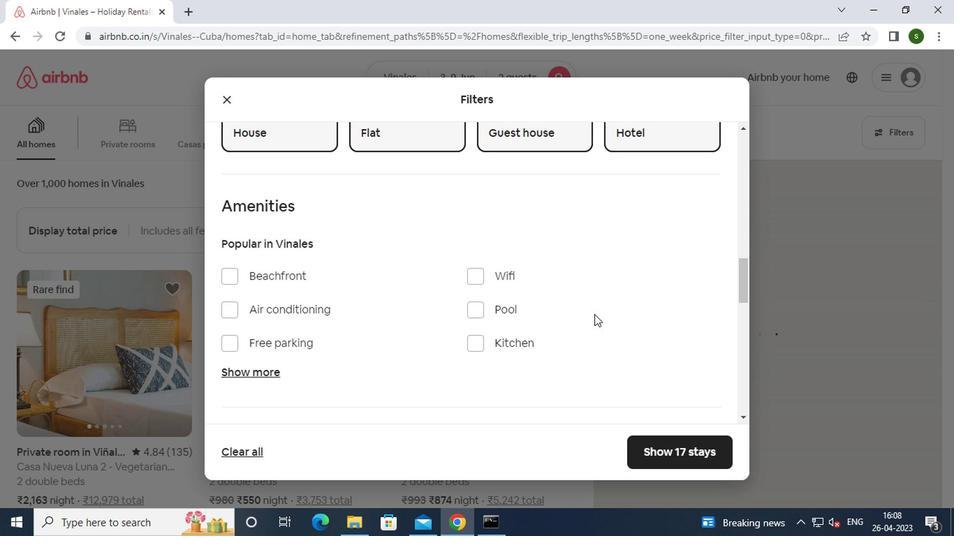 
Action: Mouse scrolled (590, 315) with delta (0, 0)
Screenshot: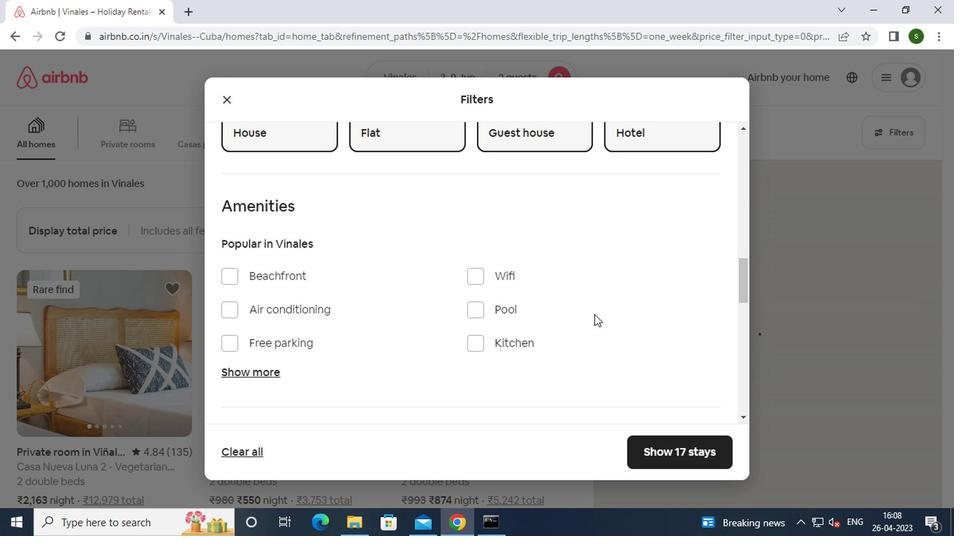 
Action: Mouse scrolled (590, 315) with delta (0, 0)
Screenshot: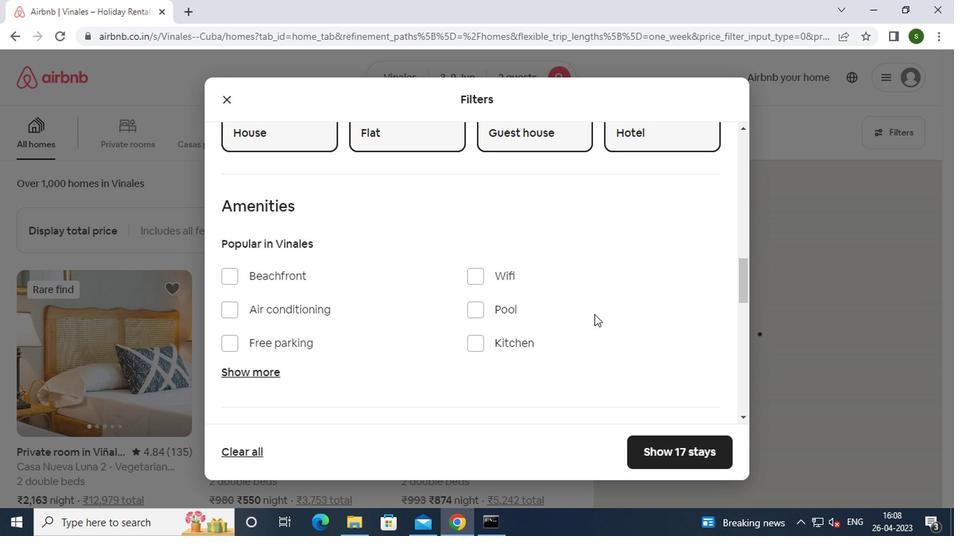 
Action: Mouse scrolled (590, 315) with delta (0, 0)
Screenshot: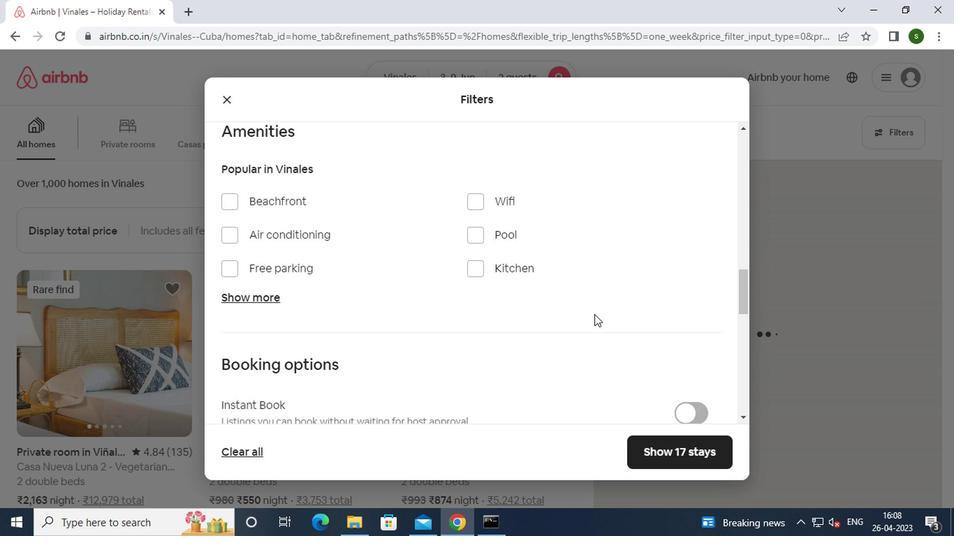 
Action: Mouse scrolled (590, 315) with delta (0, 0)
Screenshot: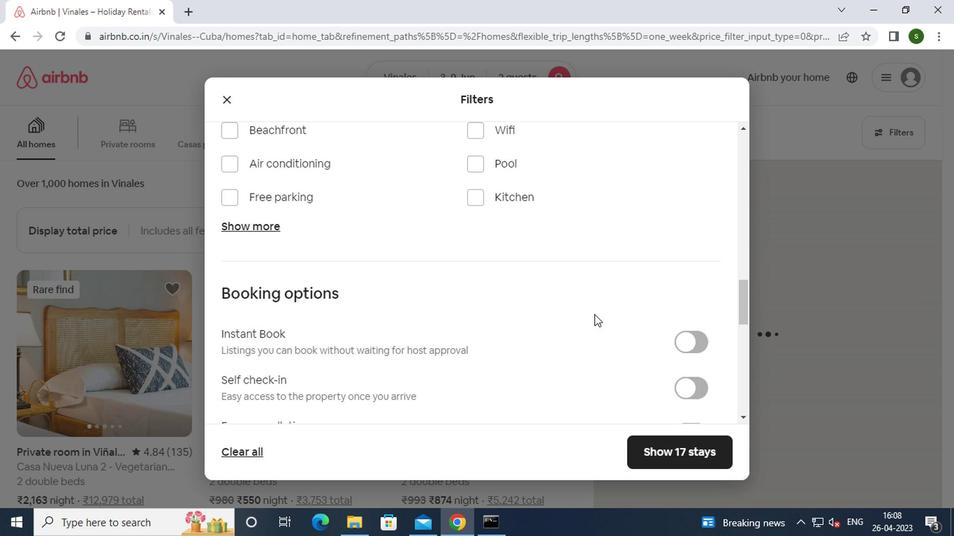 
Action: Mouse moved to (678, 188)
Screenshot: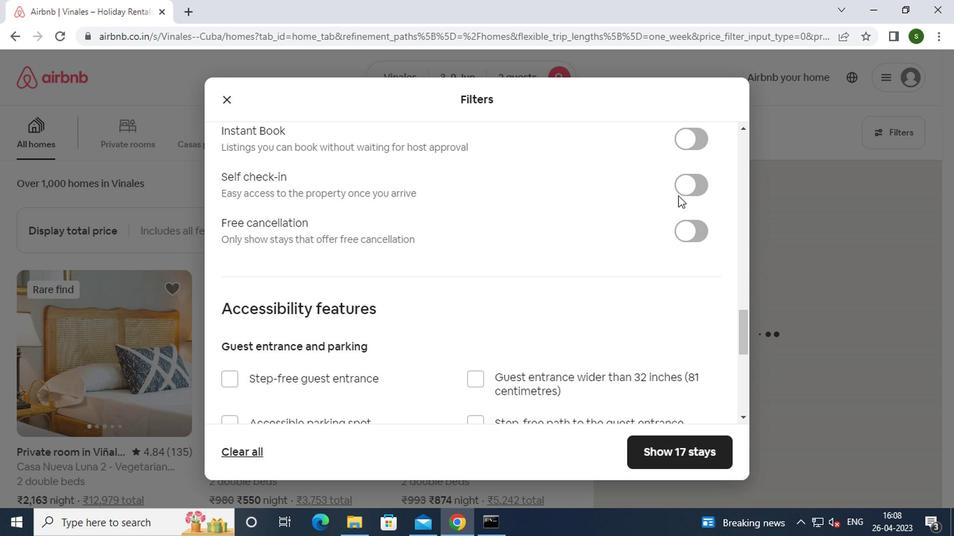 
Action: Mouse pressed left at (678, 188)
Screenshot: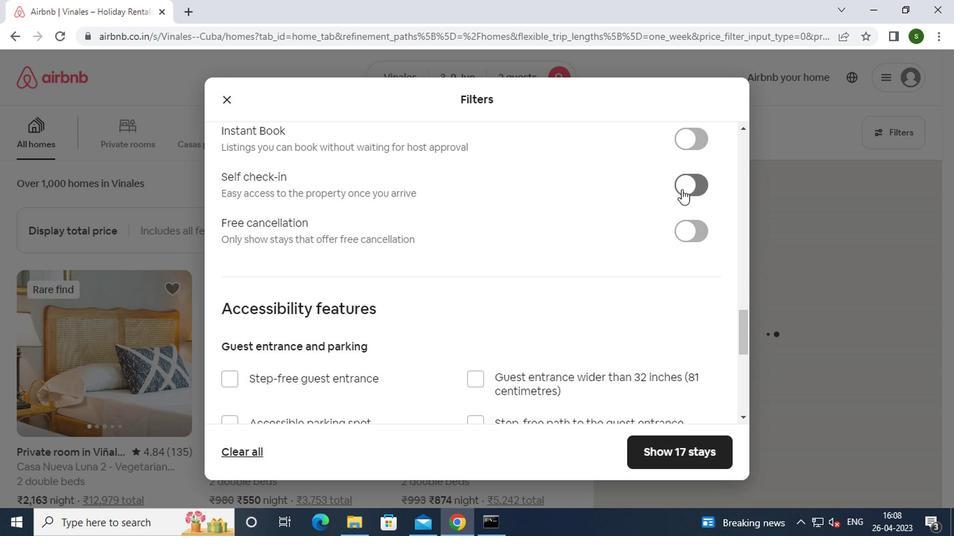 
Action: Mouse moved to (558, 226)
Screenshot: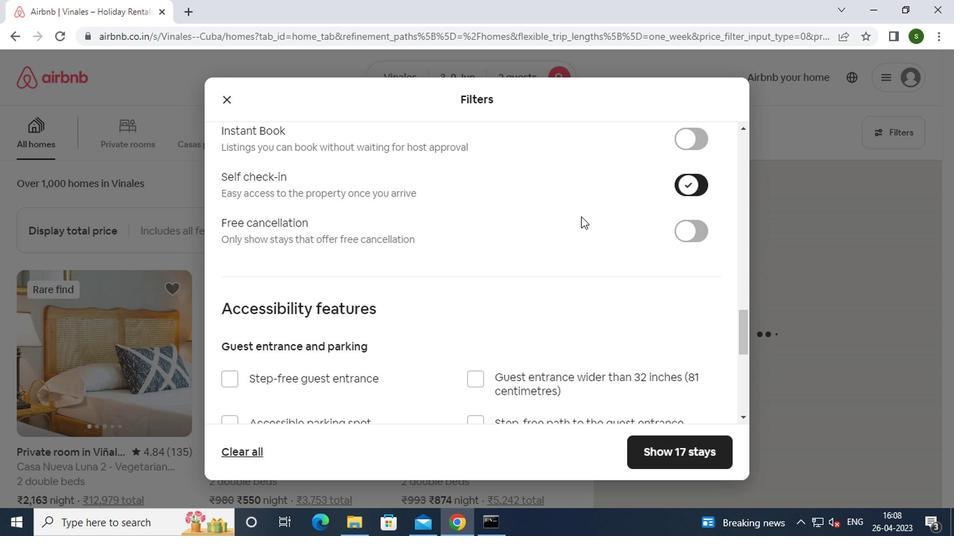 
Action: Mouse scrolled (558, 225) with delta (0, 0)
Screenshot: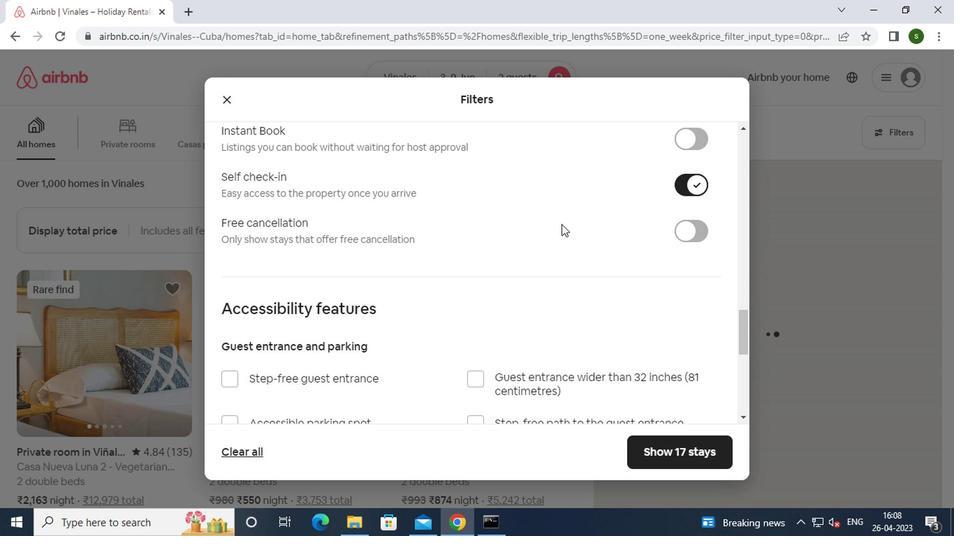 
Action: Mouse scrolled (558, 225) with delta (0, 0)
Screenshot: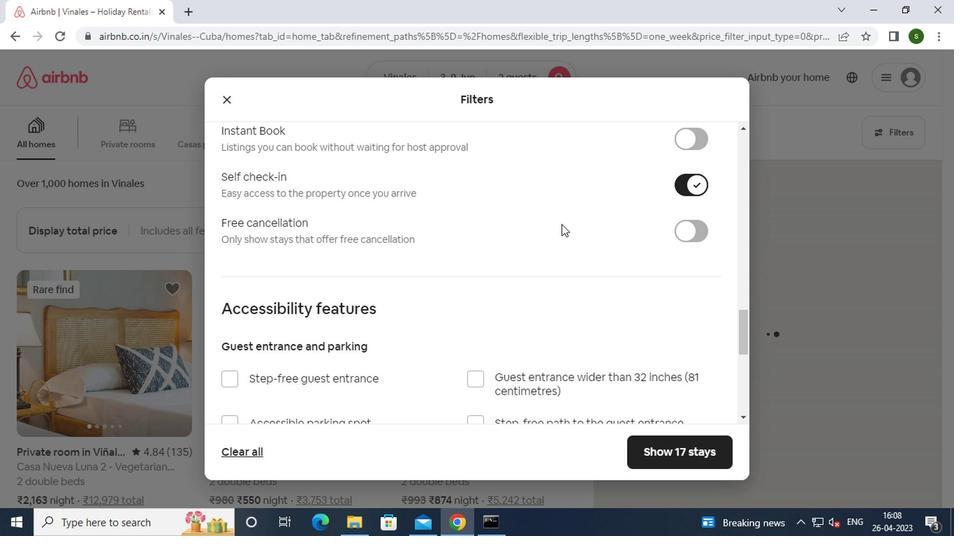 
Action: Mouse scrolled (558, 225) with delta (0, 0)
Screenshot: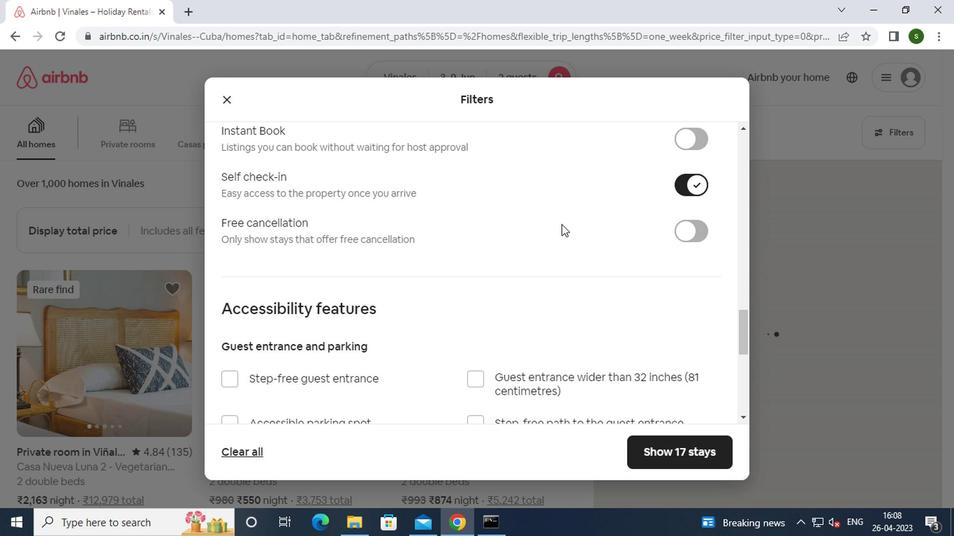 
Action: Mouse scrolled (558, 225) with delta (0, 0)
Screenshot: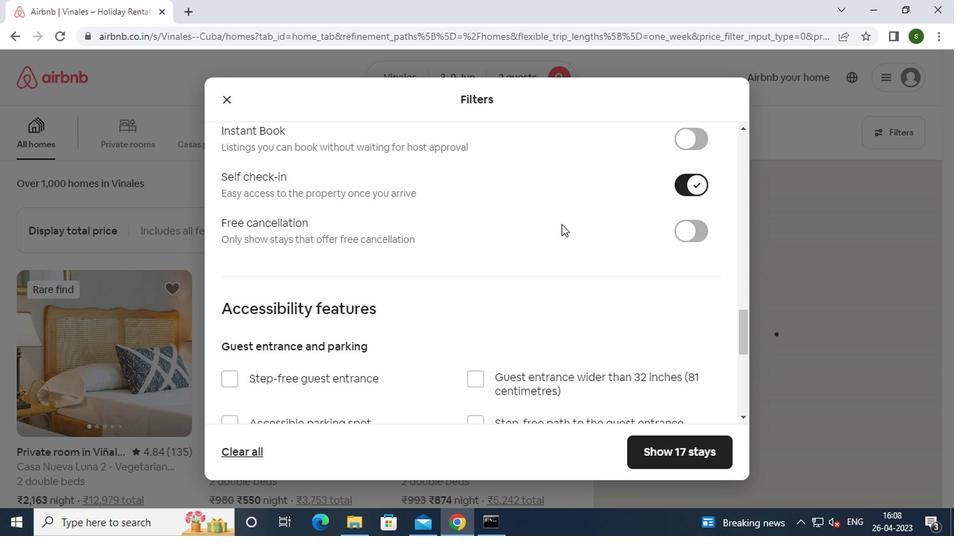 
Action: Mouse scrolled (558, 225) with delta (0, 0)
Screenshot: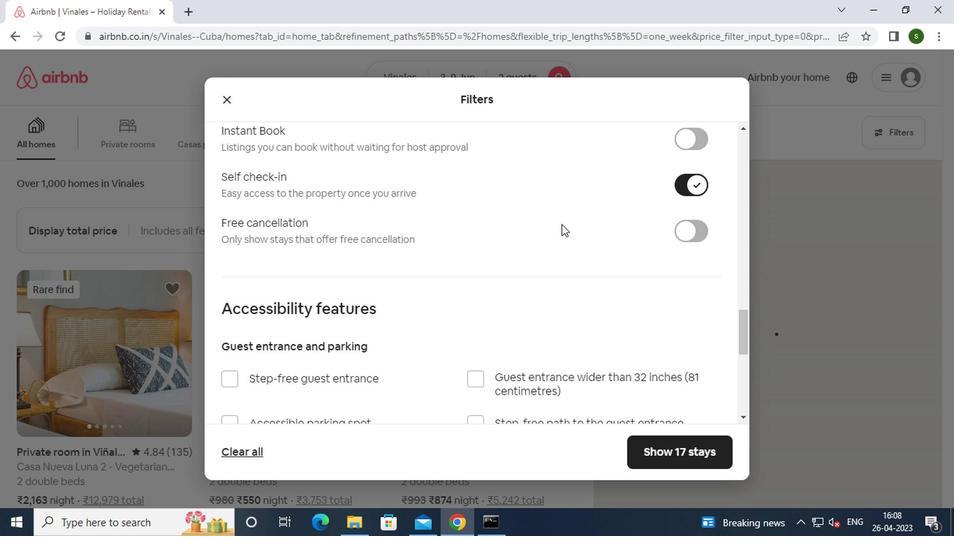 
Action: Mouse scrolled (558, 225) with delta (0, 0)
Screenshot: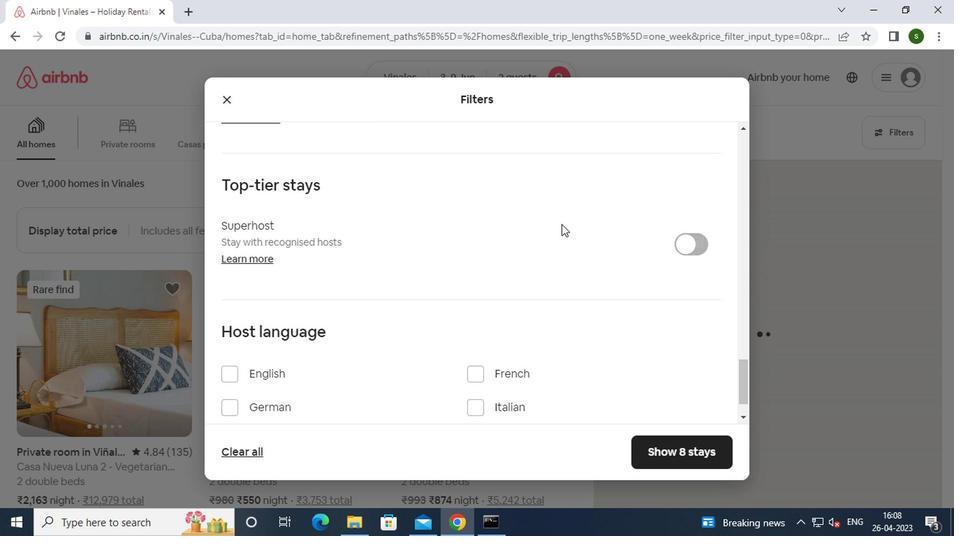 
Action: Mouse scrolled (558, 225) with delta (0, 0)
Screenshot: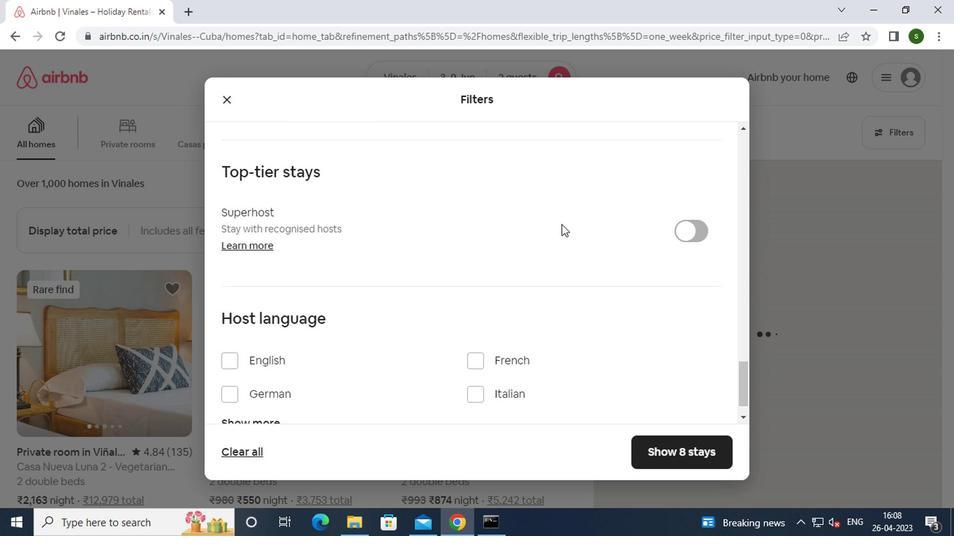 
Action: Mouse scrolled (558, 225) with delta (0, 0)
Screenshot: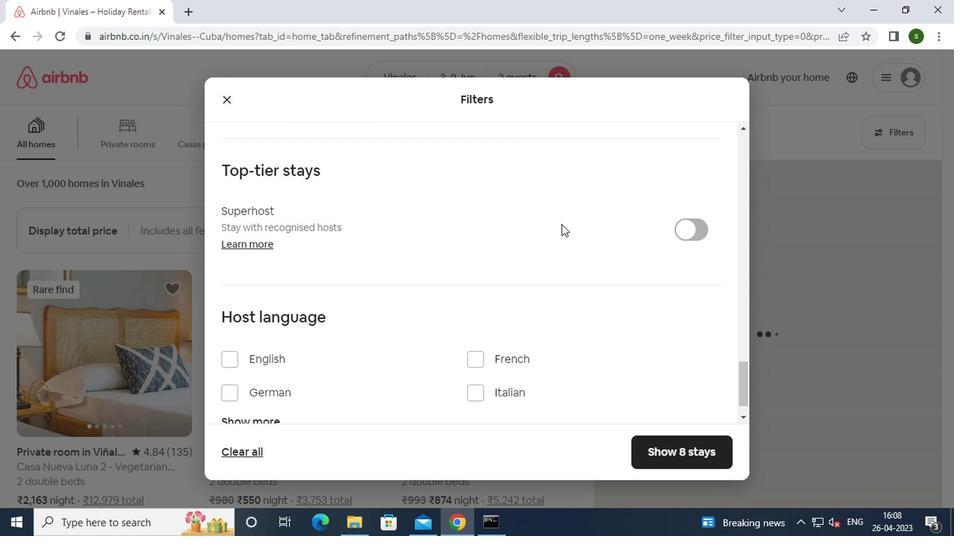 
Action: Mouse moved to (280, 330)
Screenshot: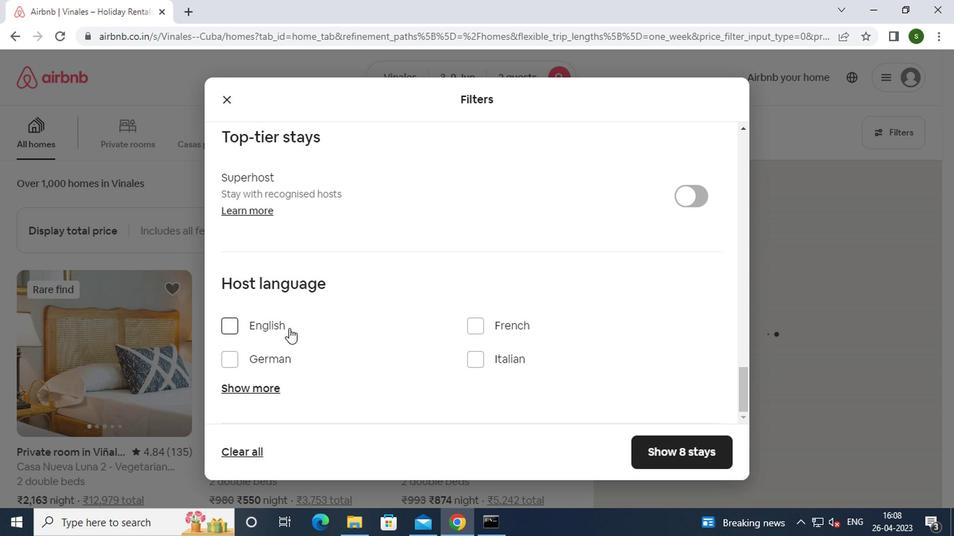 
Action: Mouse pressed left at (280, 330)
Screenshot: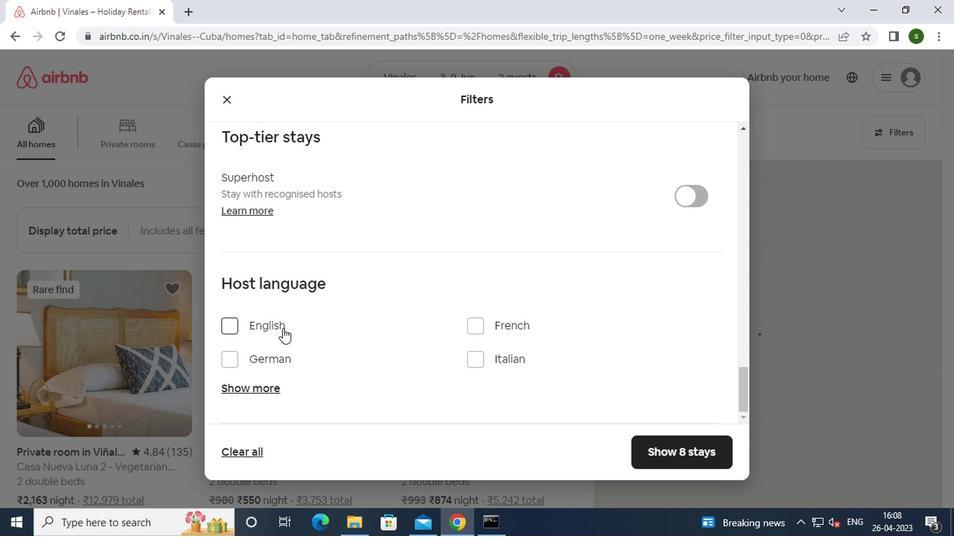 
Action: Mouse moved to (272, 328)
Screenshot: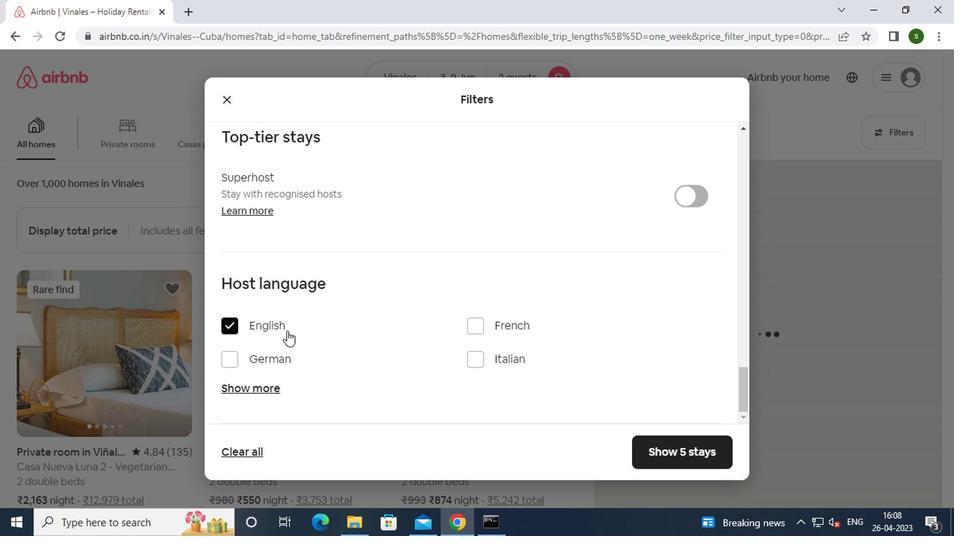 
Action: Mouse pressed left at (272, 328)
Screenshot: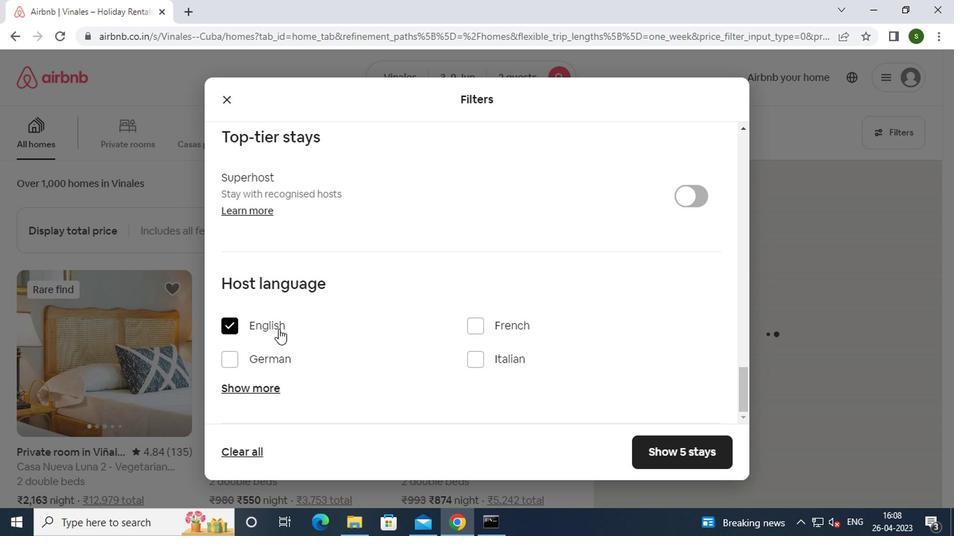 
Action: Mouse moved to (670, 444)
Screenshot: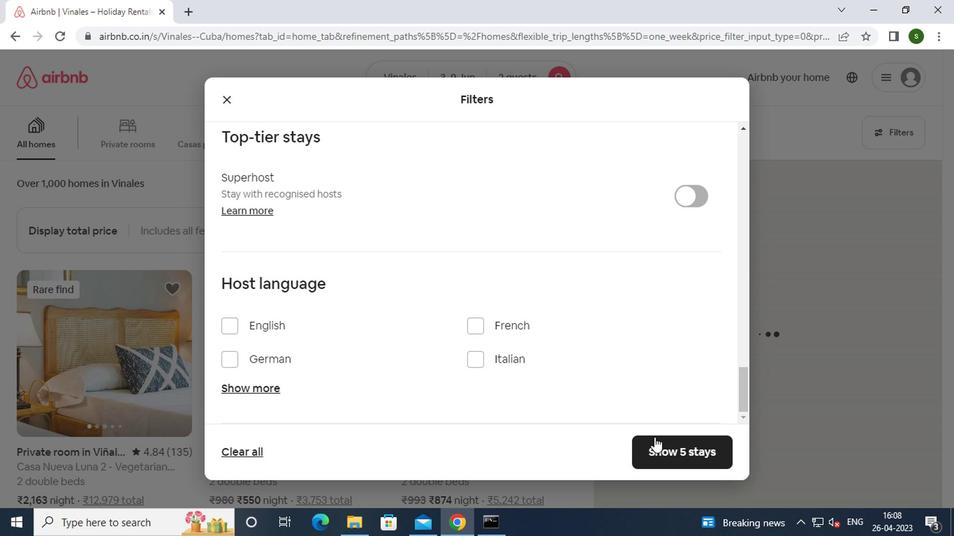 
Action: Mouse pressed left at (670, 444)
Screenshot: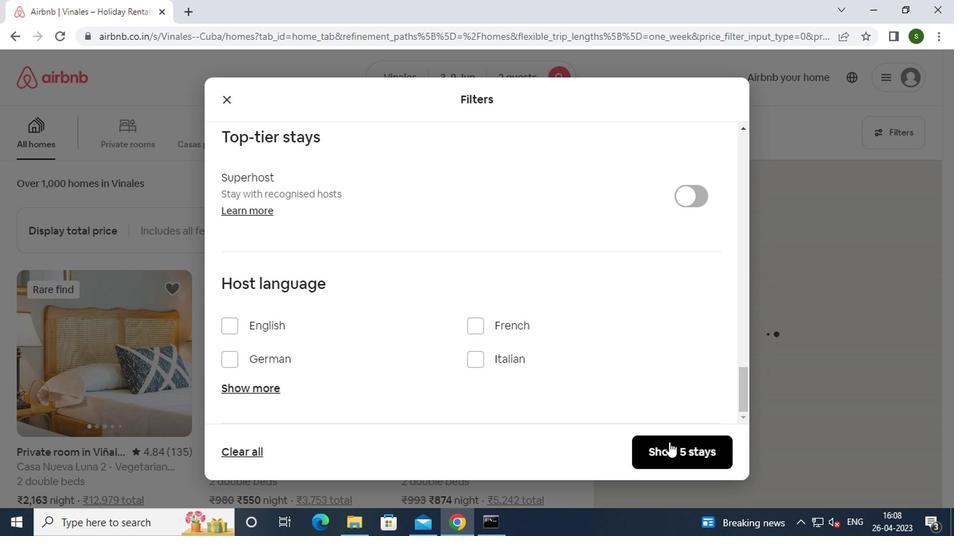 
